 Task: Open a Black Tie Letter Template save the file as 'asset' Remove the following opetions from template: '1.	Type the sender company name_x000D_
2.	Type the sender company address_x000D_
3.	Type the recipient address_x000D_
4.	Type the closing_x000D_
5.	Type the sender title_x000D_
6.	Type the sender company name_x000D_
'Pick the date  '25 December, 2022' and type Salutation  Greetings. Add body to the letter I wanted to share some exciting news with you. I have been accepted into the university of my dreams! This is a significant milestone in my academic journey, and I am grateful for your guidance and support throughout the application process. Thank you for believing in me.. Insert watermark  'confidential 46'
Action: Mouse moved to (23, 21)
Screenshot: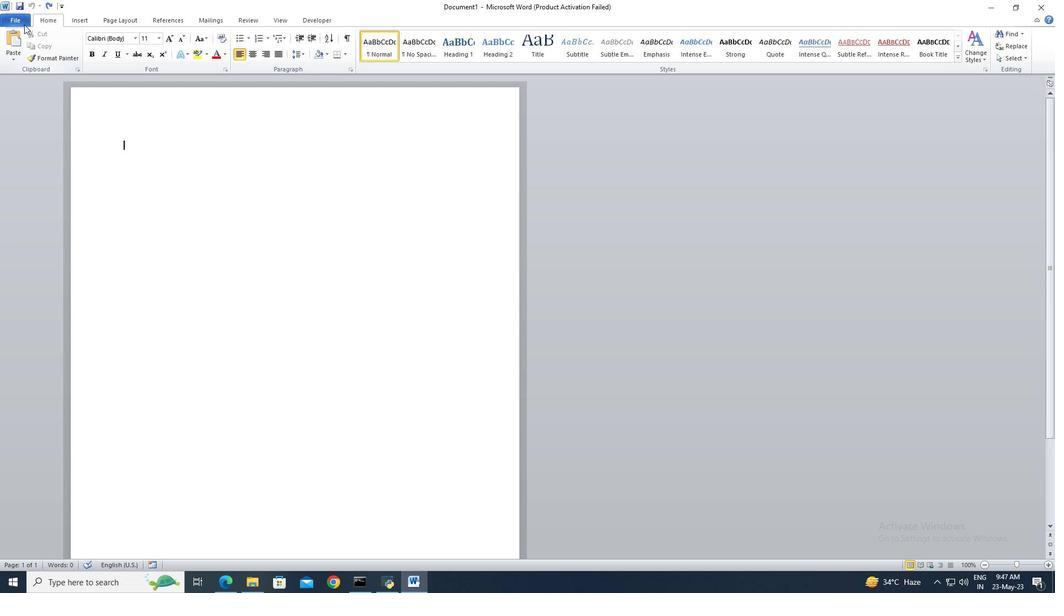 
Action: Mouse pressed left at (23, 21)
Screenshot: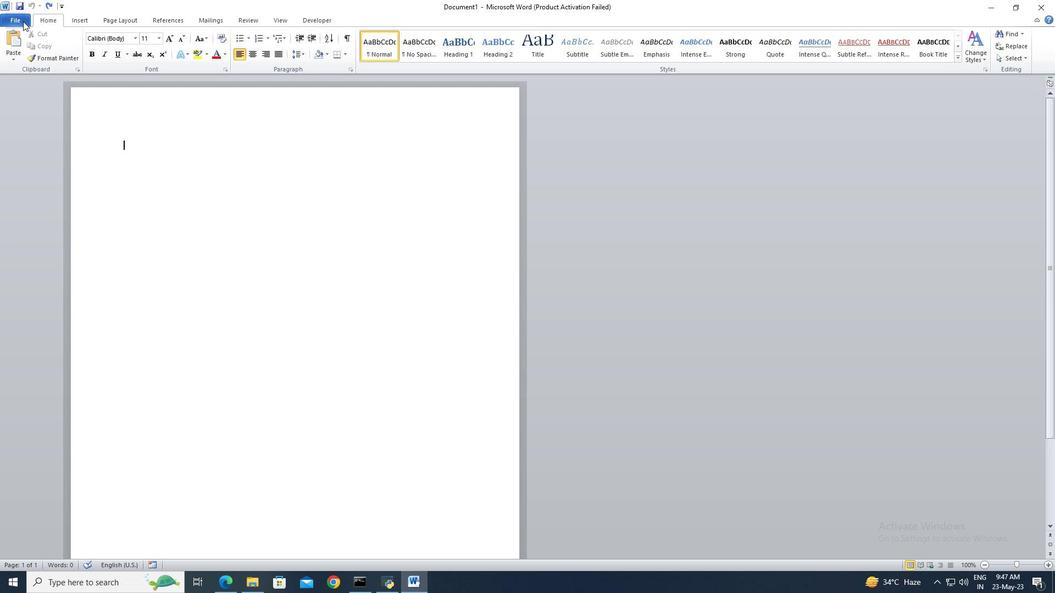 
Action: Mouse moved to (31, 63)
Screenshot: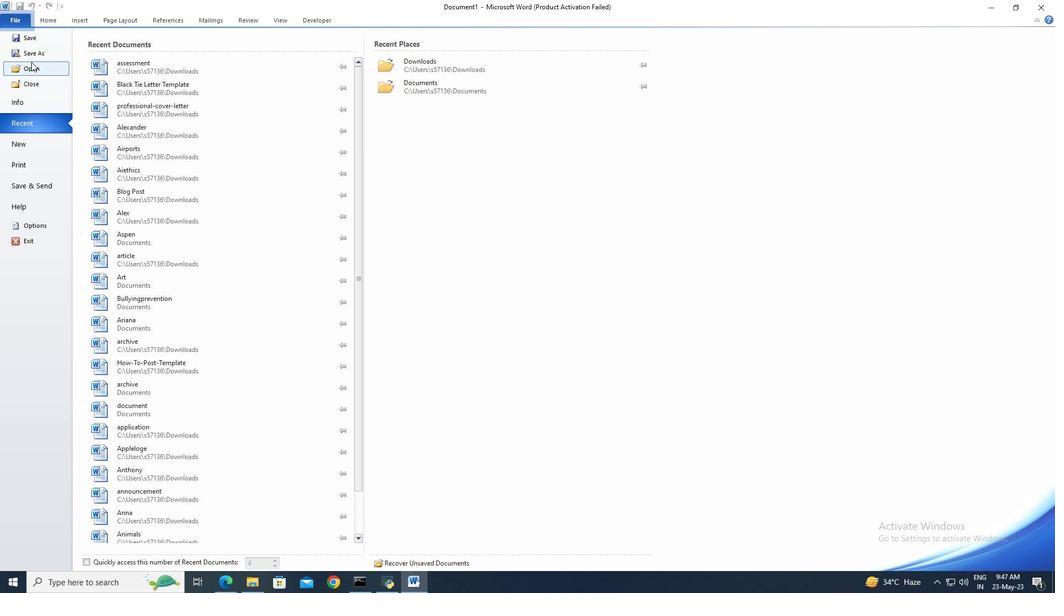 
Action: Mouse pressed left at (31, 63)
Screenshot: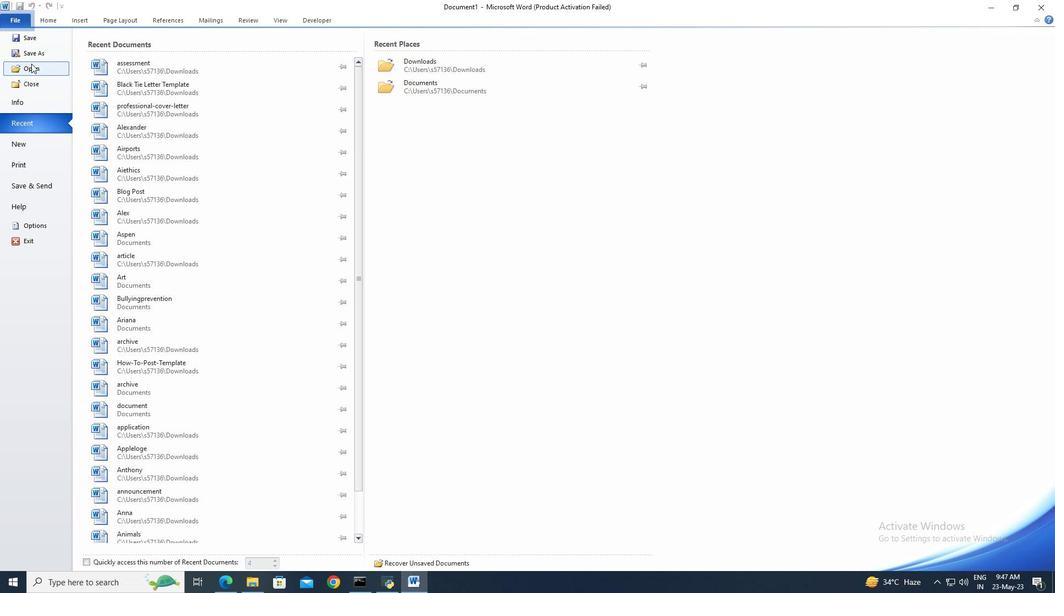 
Action: Mouse moved to (34, 150)
Screenshot: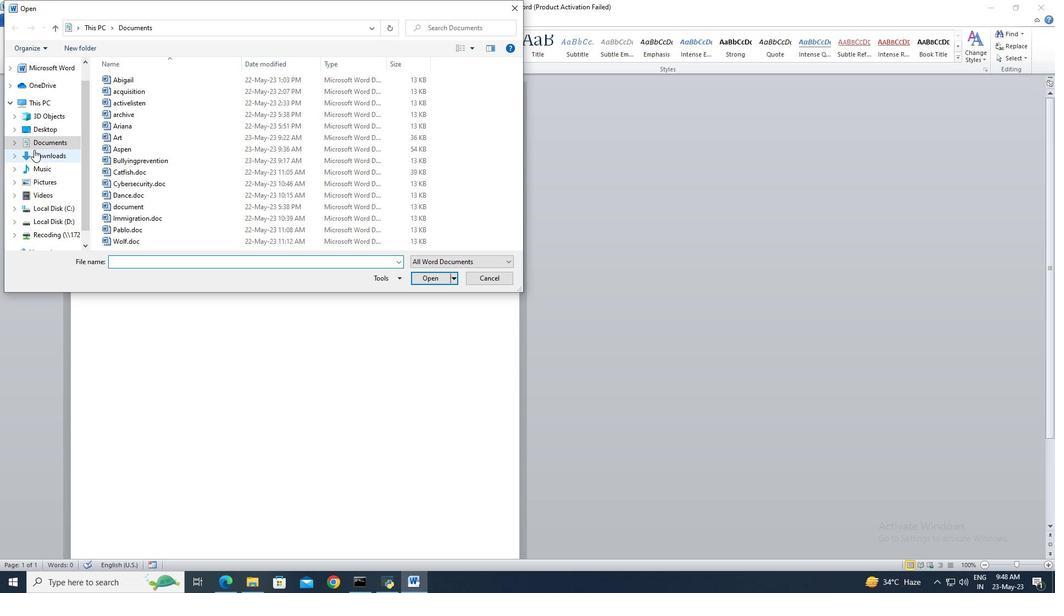 
Action: Mouse pressed left at (34, 150)
Screenshot: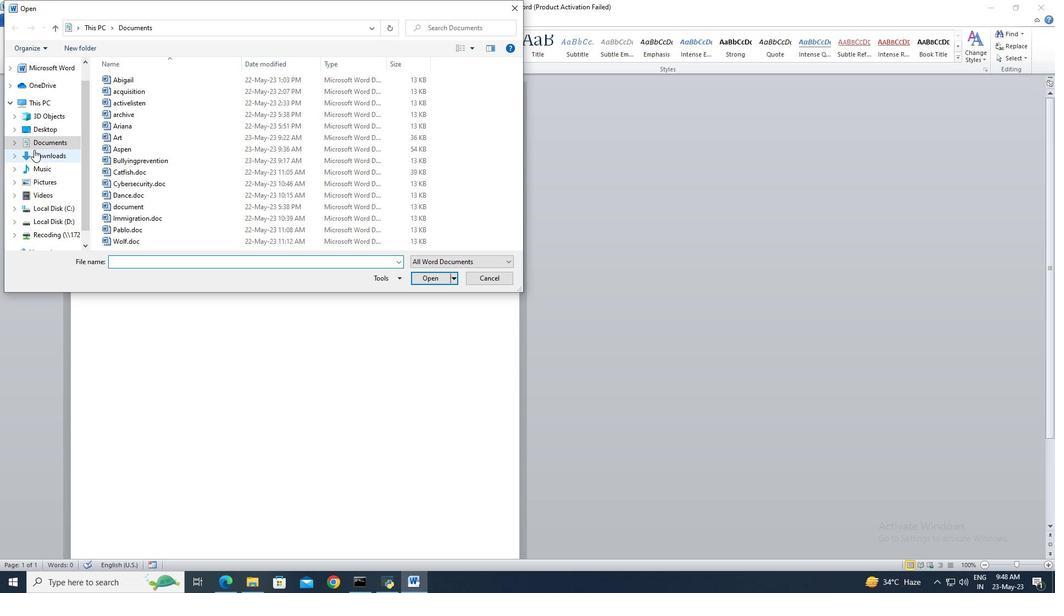 
Action: Mouse moved to (144, 109)
Screenshot: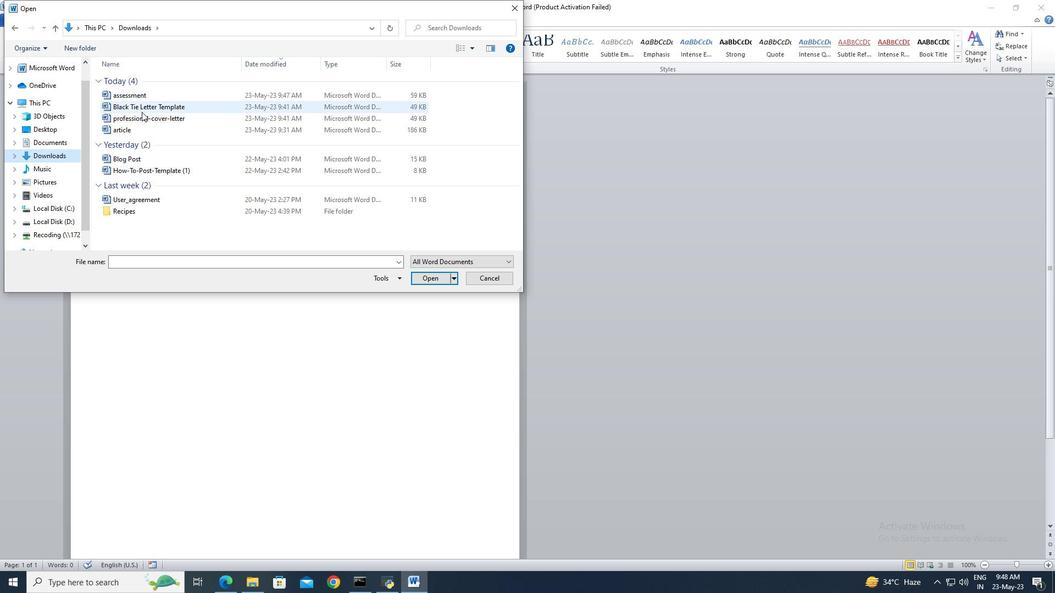 
Action: Mouse pressed left at (144, 109)
Screenshot: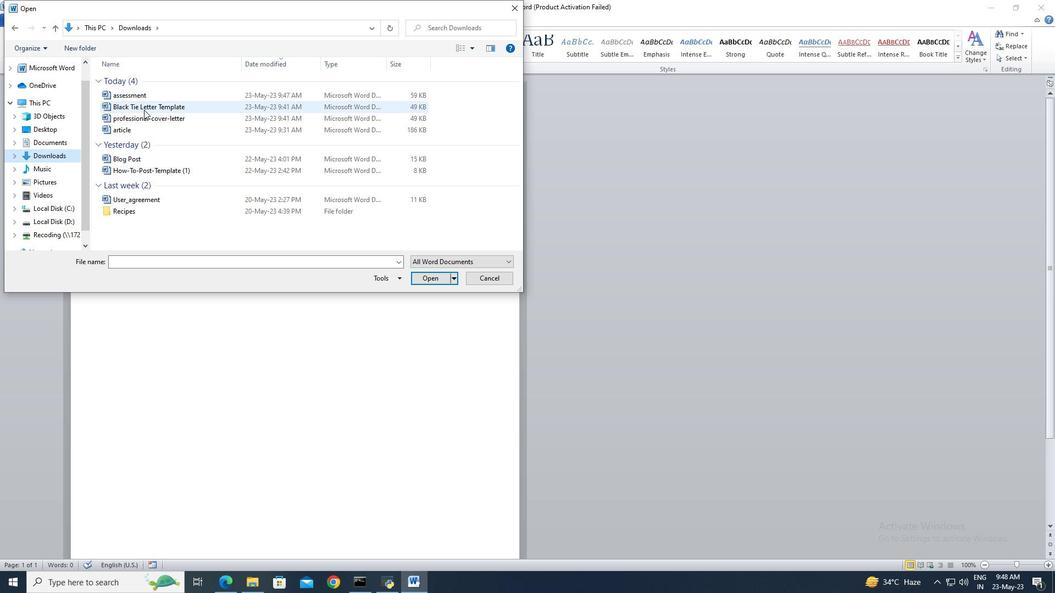 
Action: Mouse moved to (420, 278)
Screenshot: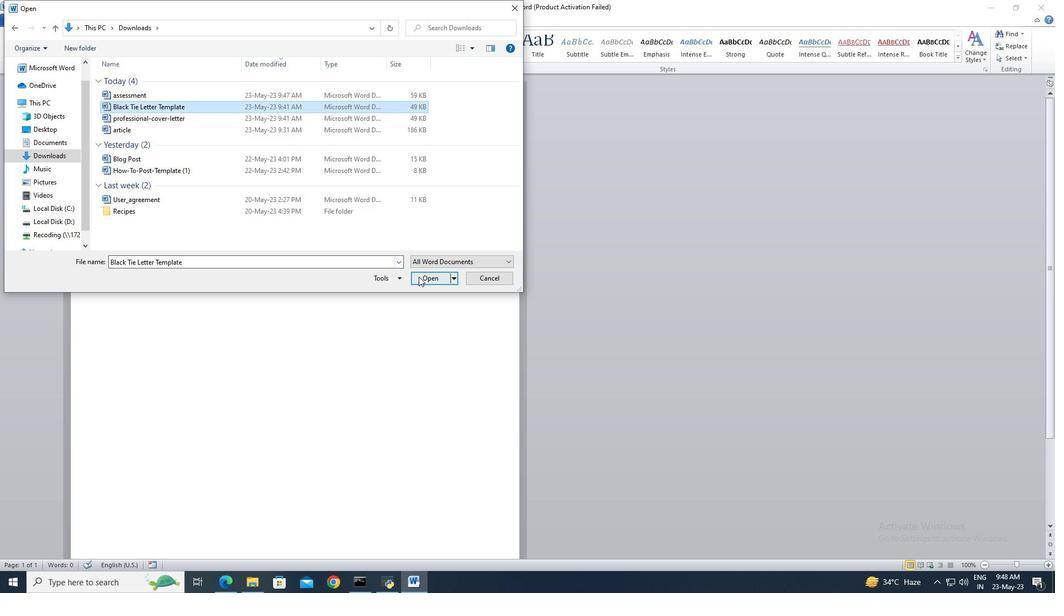 
Action: Mouse pressed left at (420, 278)
Screenshot: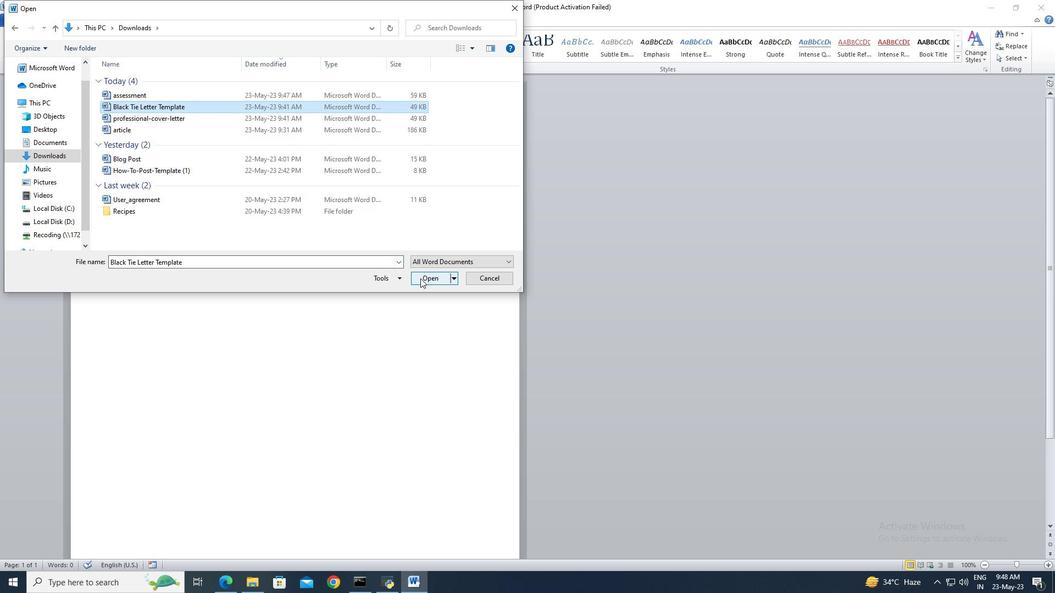 
Action: Mouse moved to (659, 175)
Screenshot: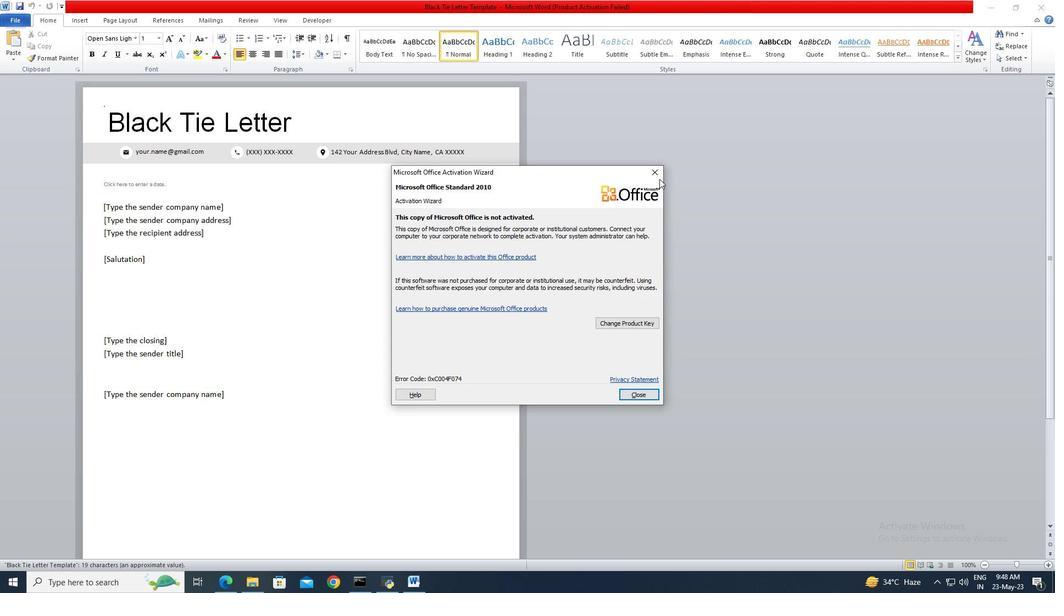 
Action: Mouse pressed left at (659, 175)
Screenshot: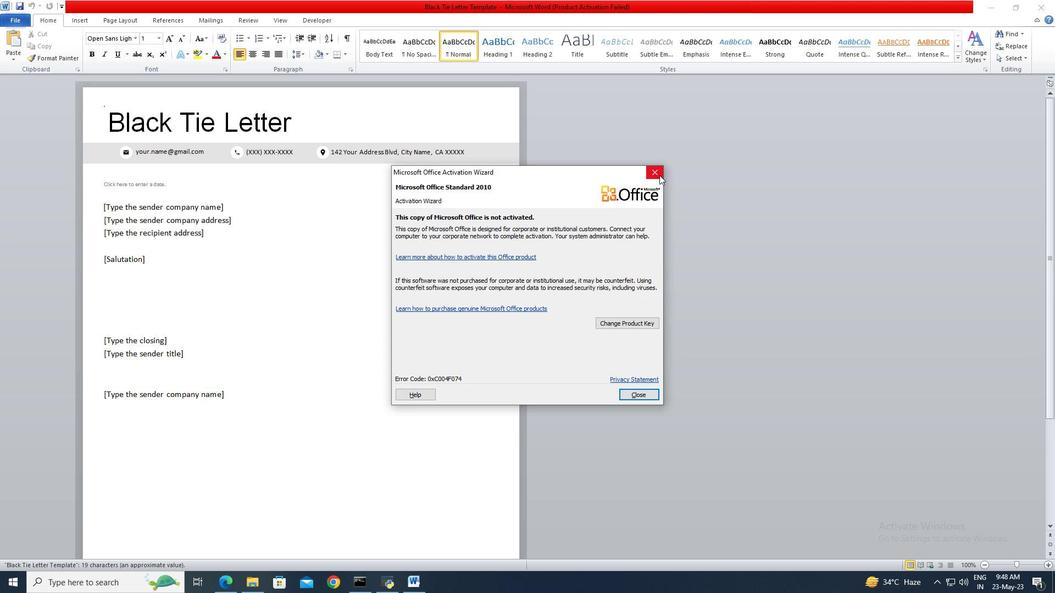
Action: Mouse moved to (22, 21)
Screenshot: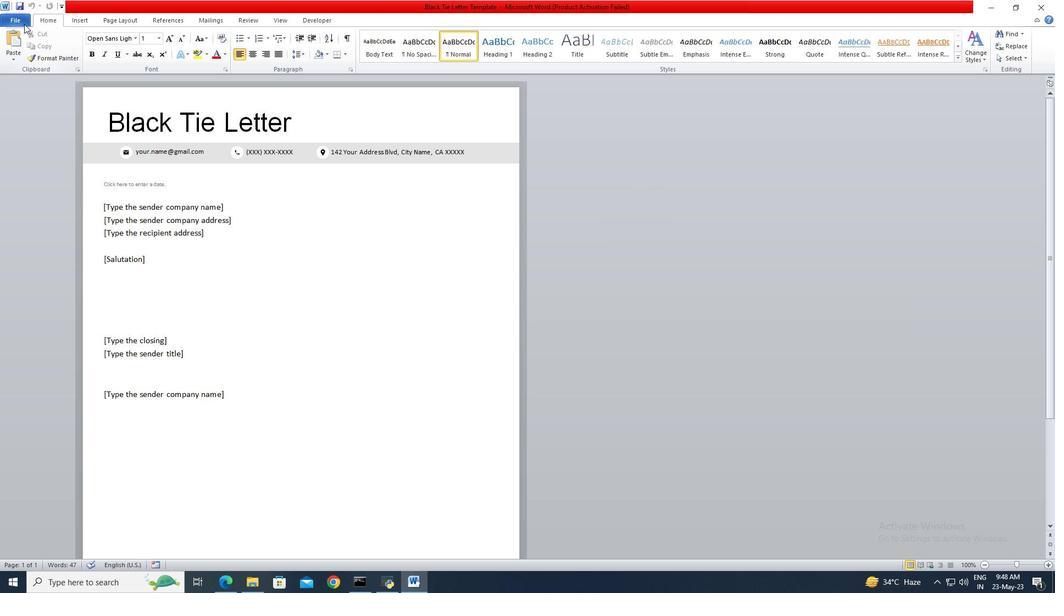 
Action: Mouse pressed left at (22, 21)
Screenshot: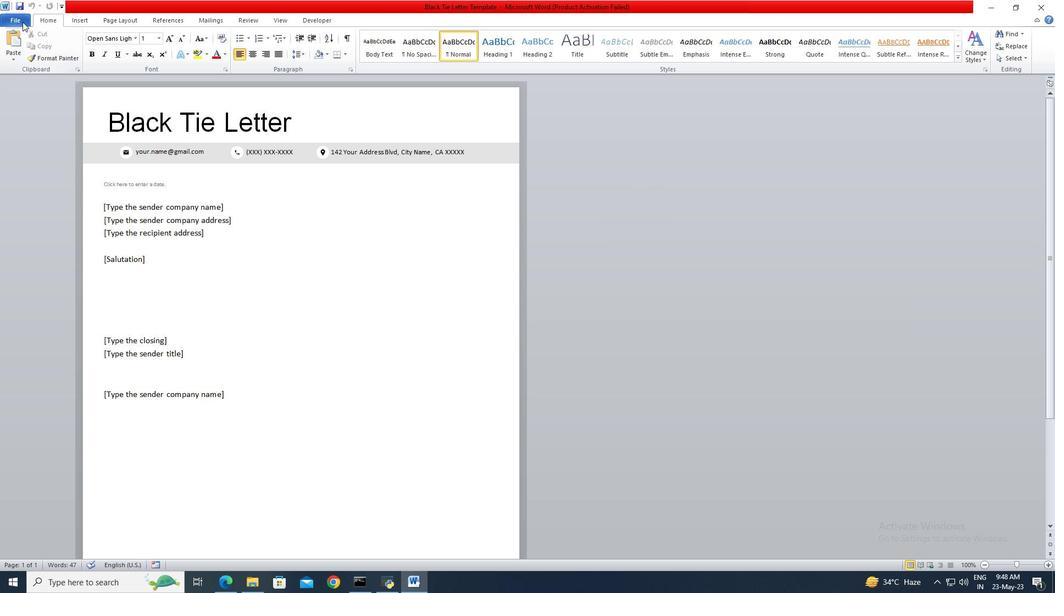 
Action: Mouse moved to (25, 53)
Screenshot: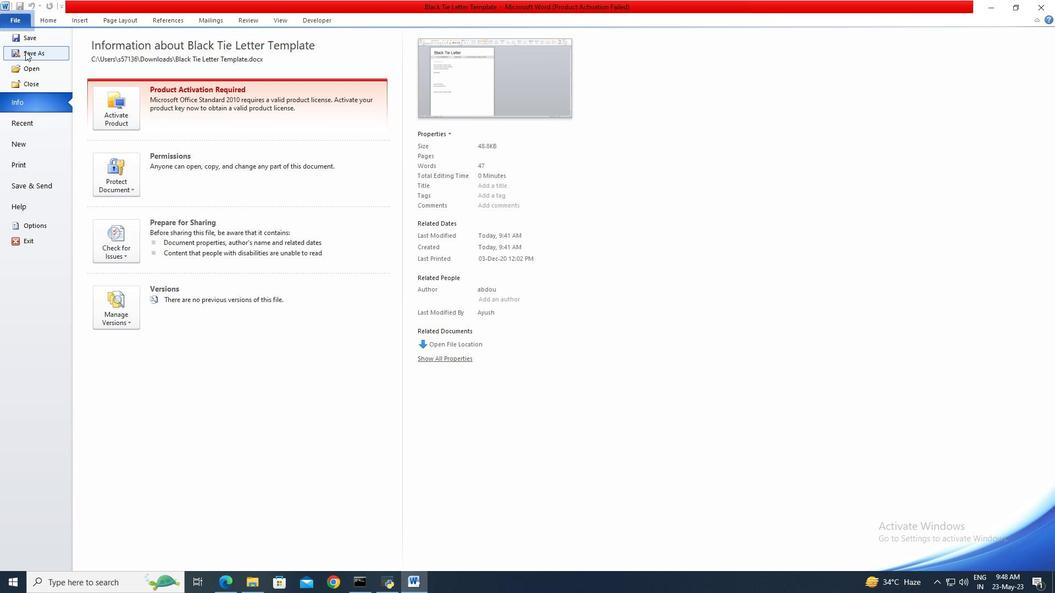 
Action: Mouse pressed left at (25, 53)
Screenshot: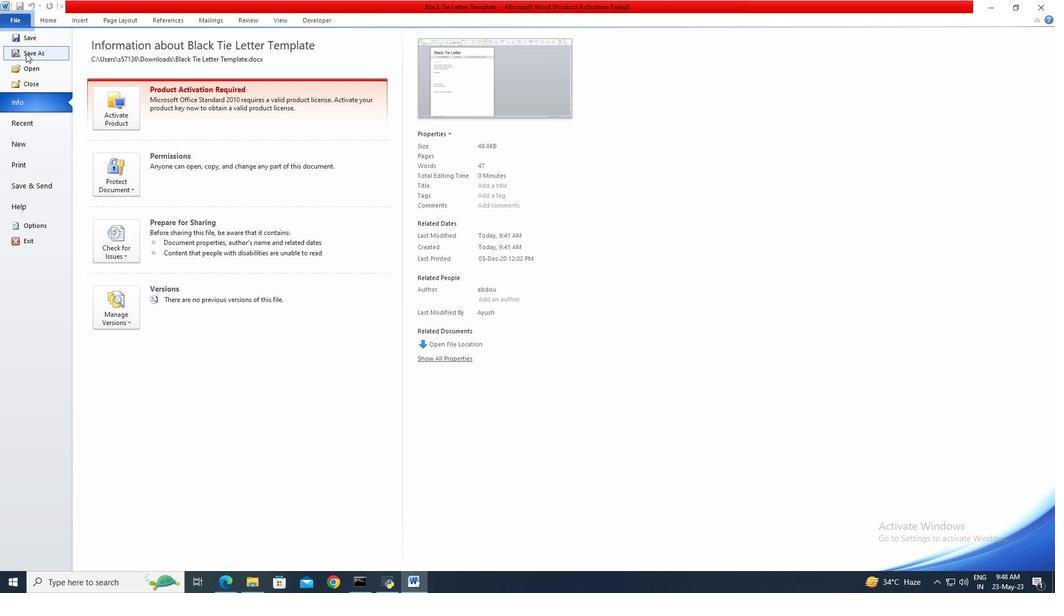 
Action: Key pressed asset
Screenshot: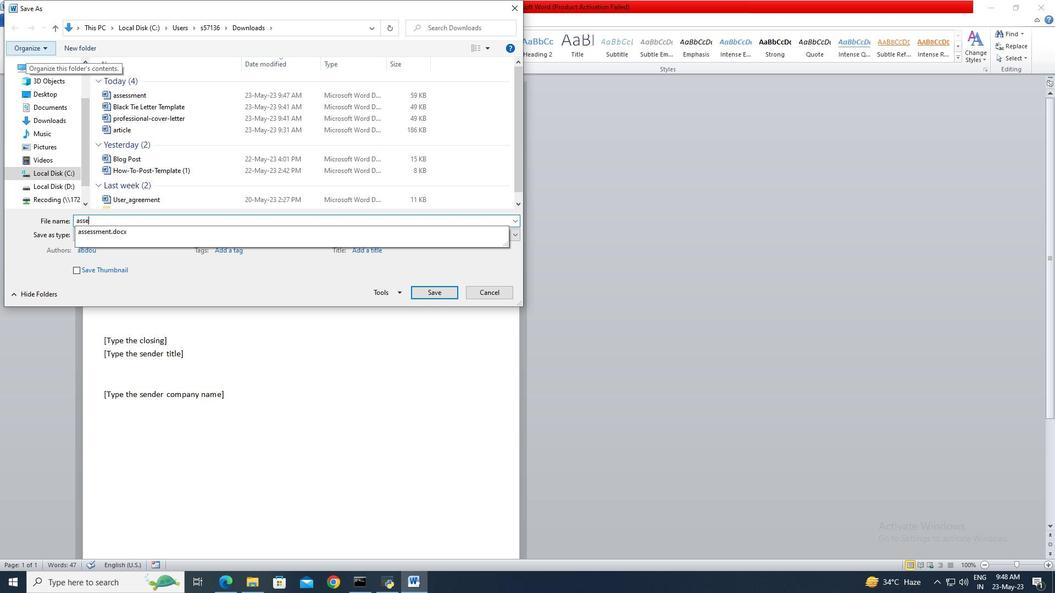 
Action: Mouse moved to (415, 292)
Screenshot: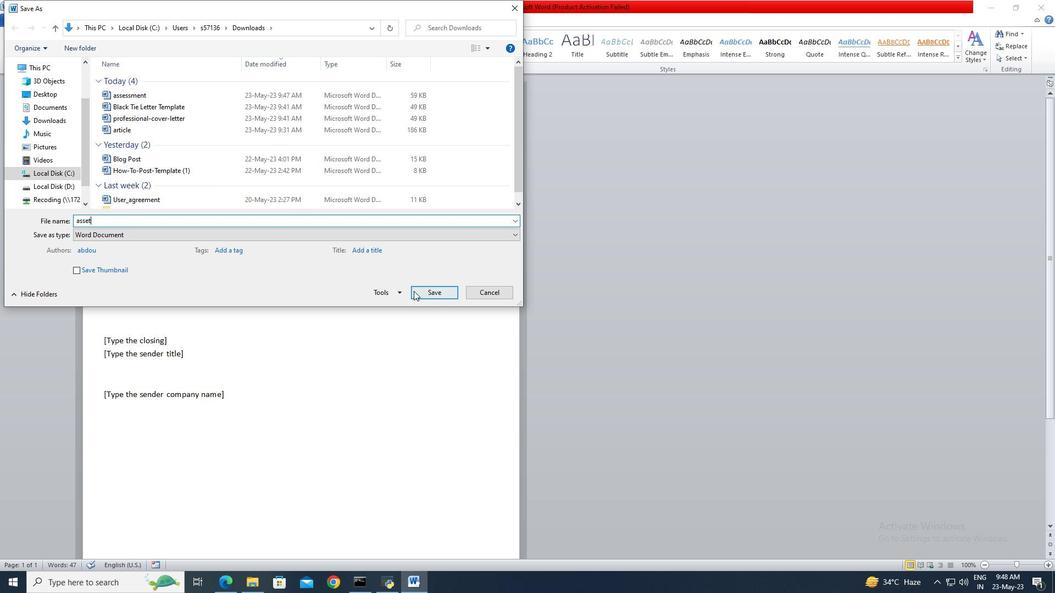 
Action: Mouse pressed left at (415, 292)
Screenshot: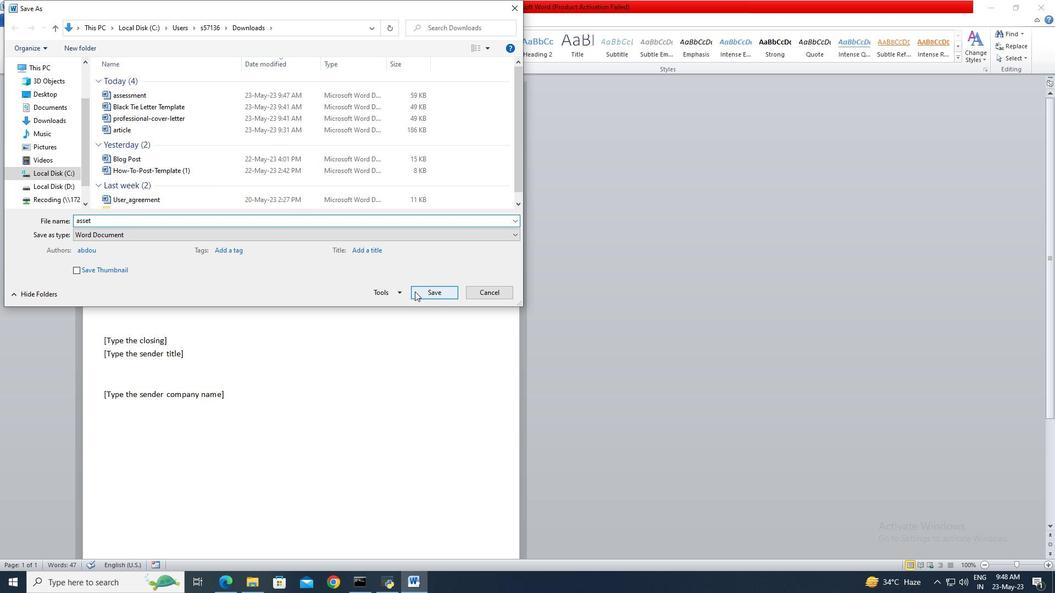 
Action: Mouse moved to (234, 207)
Screenshot: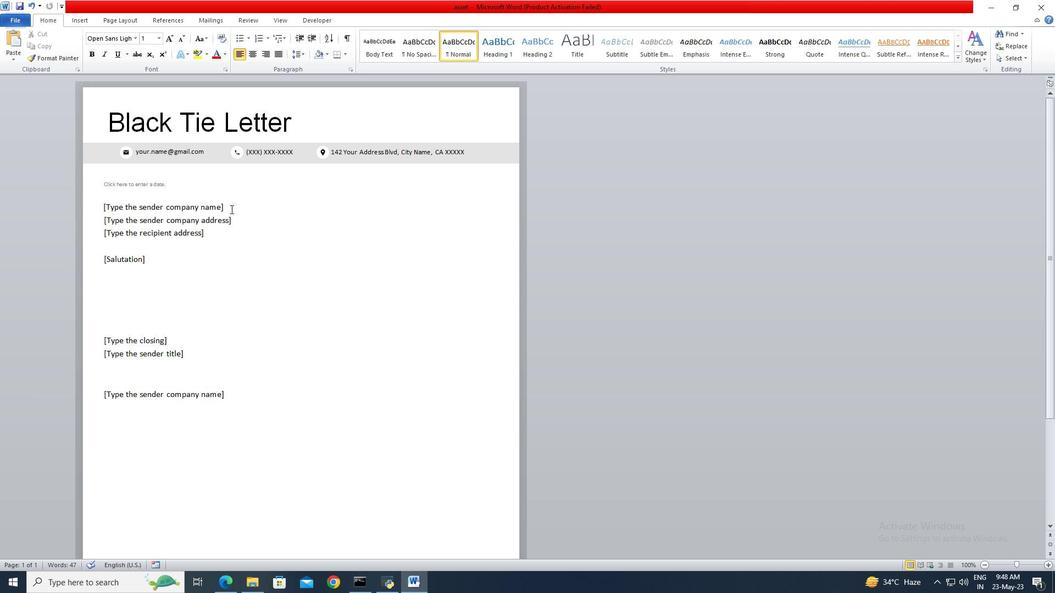 
Action: Mouse pressed left at (234, 207)
Screenshot: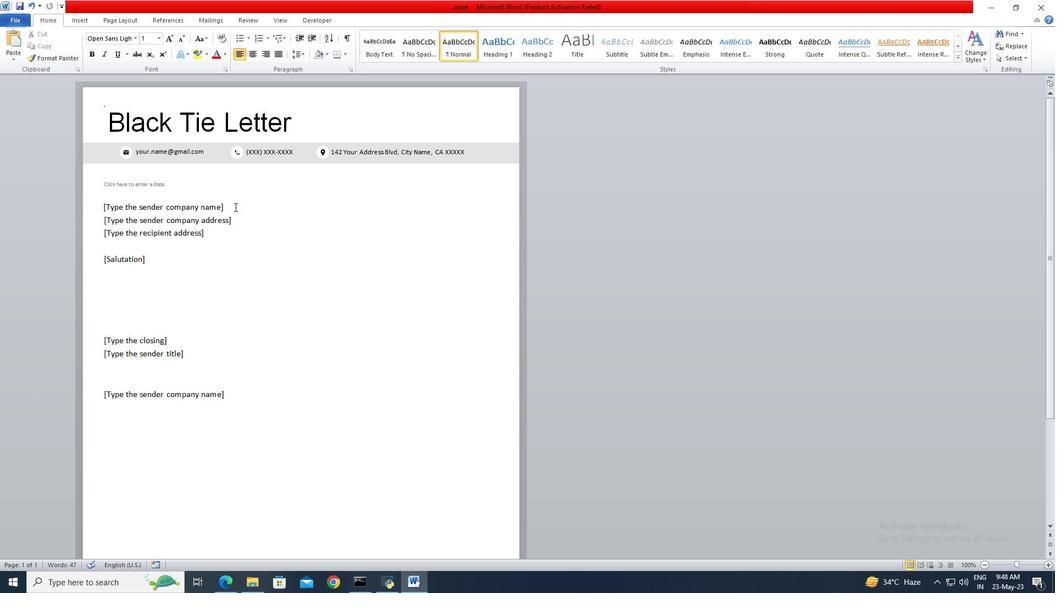 
Action: Key pressed <Key.backspace><Key.backspace><Key.backspace><Key.backspace><Key.backspace><Key.backspace><Key.backspace><Key.backspace><Key.backspace><Key.backspace><Key.backspace><Key.backspace><Key.backspace><Key.backspace><Key.backspace><Key.backspace><Key.backspace><Key.backspace><Key.backspace><Key.backspace><Key.backspace><Key.backspace><Key.backspace><Key.backspace><Key.backspace><Key.backspace><Key.backspace><Key.backspace><Key.backspace><Key.backspace>
Screenshot: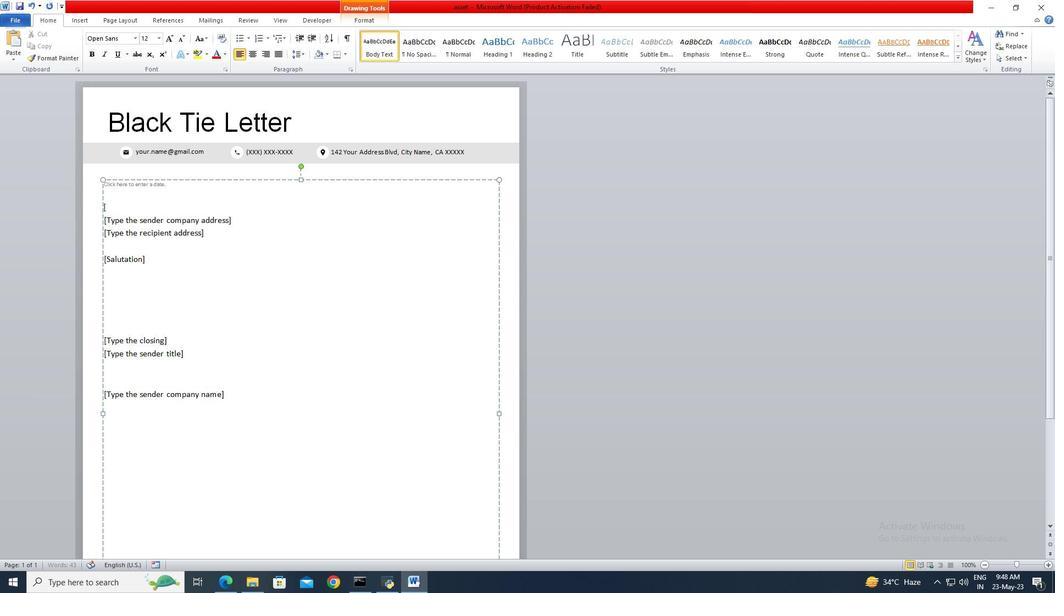 
Action: Mouse moved to (107, 218)
Screenshot: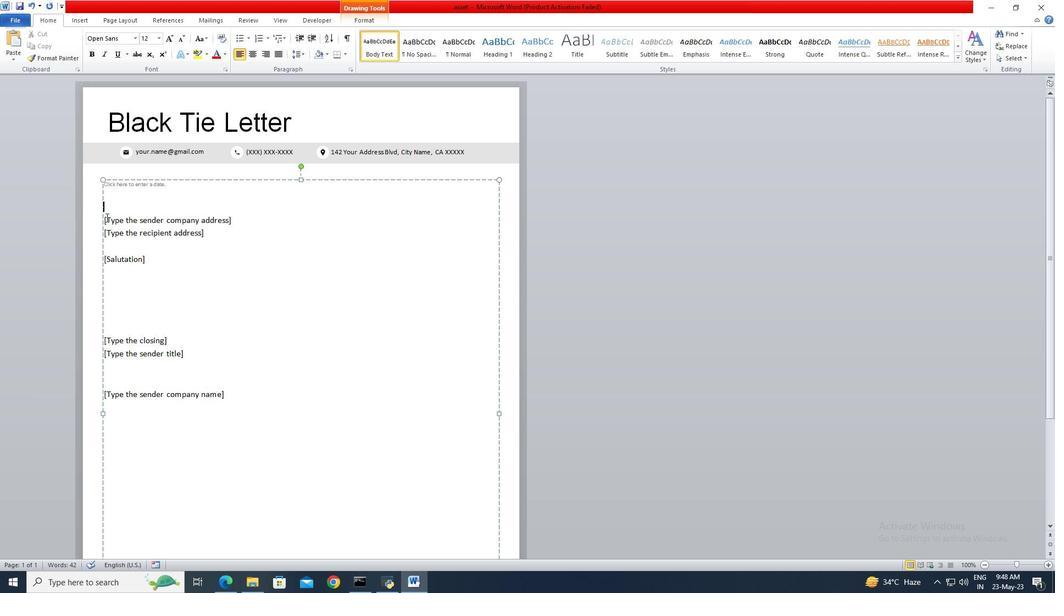 
Action: Mouse pressed left at (107, 218)
Screenshot: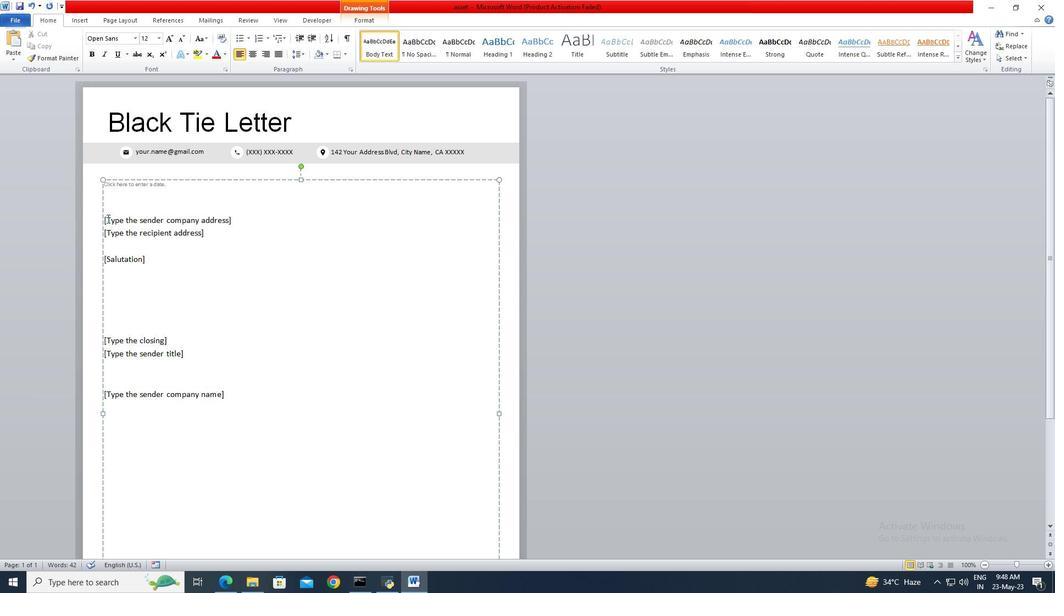 
Action: Mouse moved to (118, 224)
Screenshot: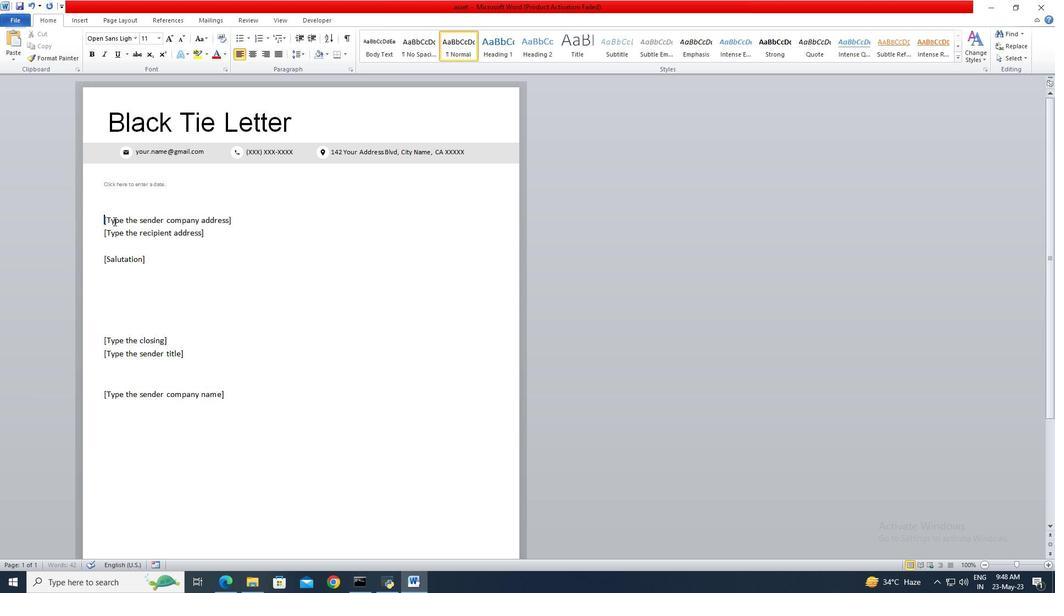 
Action: Key pressed <Key.shift><Key.right><Key.end><Key.end><Key.right><Key.right><Key.right><Key.right><Key.right>
Screenshot: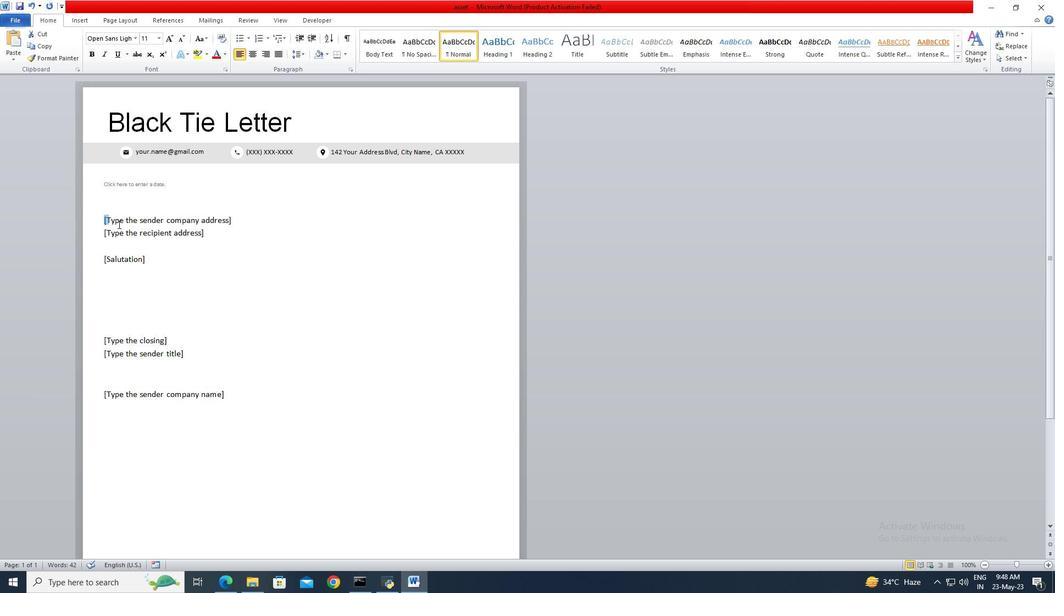
Action: Mouse pressed left at (118, 224)
Screenshot: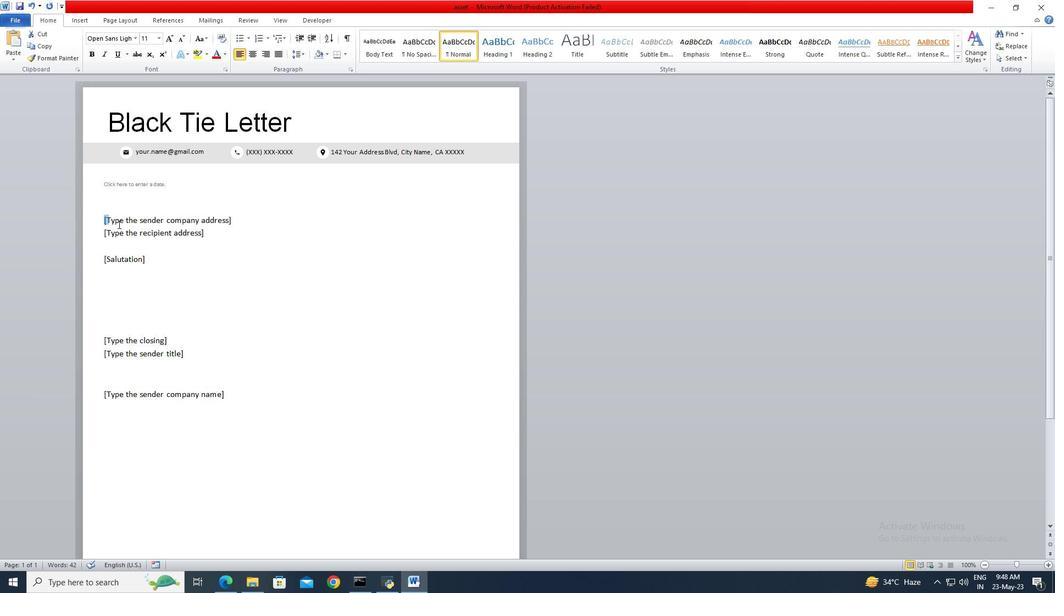 
Action: Mouse moved to (256, 222)
Screenshot: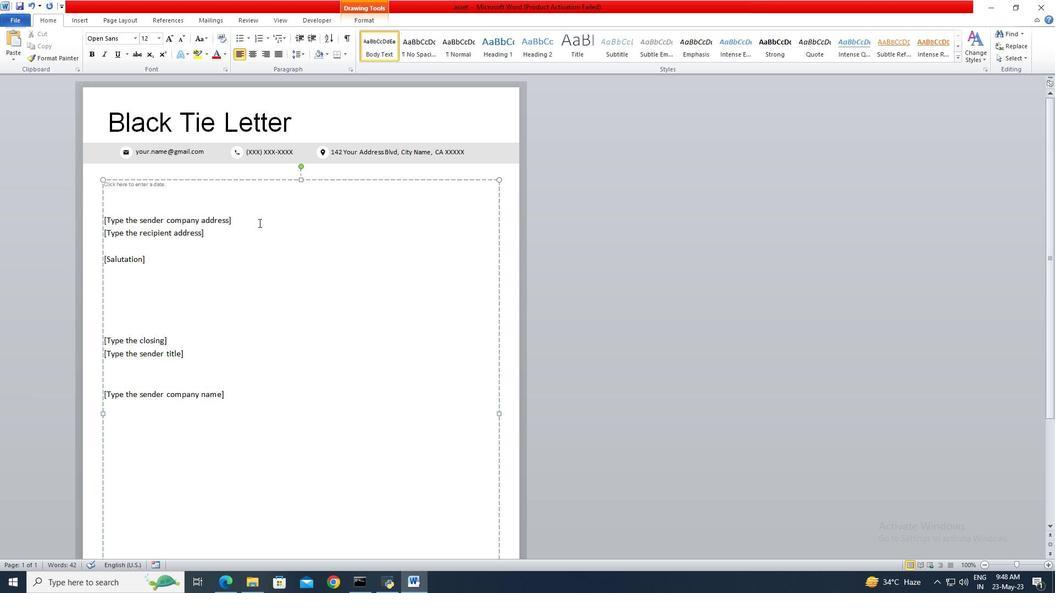 
Action: Mouse pressed left at (256, 222)
Screenshot: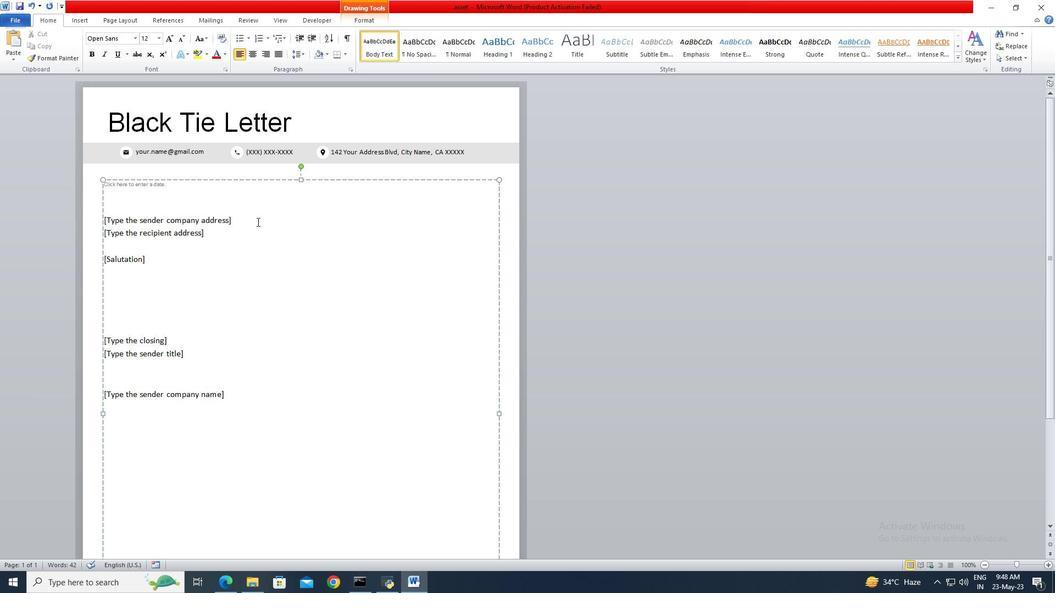 
Action: Mouse moved to (255, 221)
Screenshot: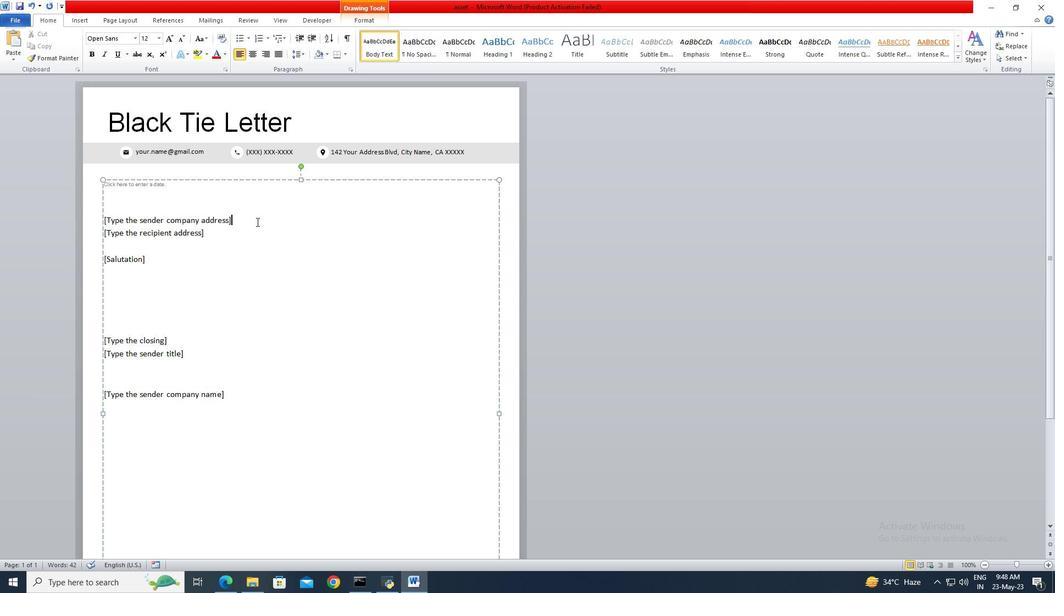 
Action: Key pressed <Key.backspace><Key.backspace><Key.backspace><Key.backspace><Key.backspace><Key.backspace><Key.backspace><Key.backspace><Key.backspace><Key.backspace><Key.backspace><Key.backspace><Key.backspace><Key.backspace><Key.backspace><Key.backspace><Key.backspace><Key.backspace><Key.backspace><Key.backspace><Key.backspace><Key.backspace><Key.backspace><Key.backspace><Key.backspace><Key.backspace><Key.backspace><Key.backspace><Key.backspace><Key.backspace><Key.backspace><Key.backspace><Key.backspace><Key.backspace><Key.backspace><Key.backspace><Key.backspace><Key.backspace><Key.backspace><Key.backspace><Key.backspace><Key.backspace><Key.backspace><Key.backspace><Key.backspace><Key.backspace><Key.backspace><Key.backspace><Key.backspace><Key.backspace><Key.backspace><Key.backspace><Key.backspace>
Screenshot: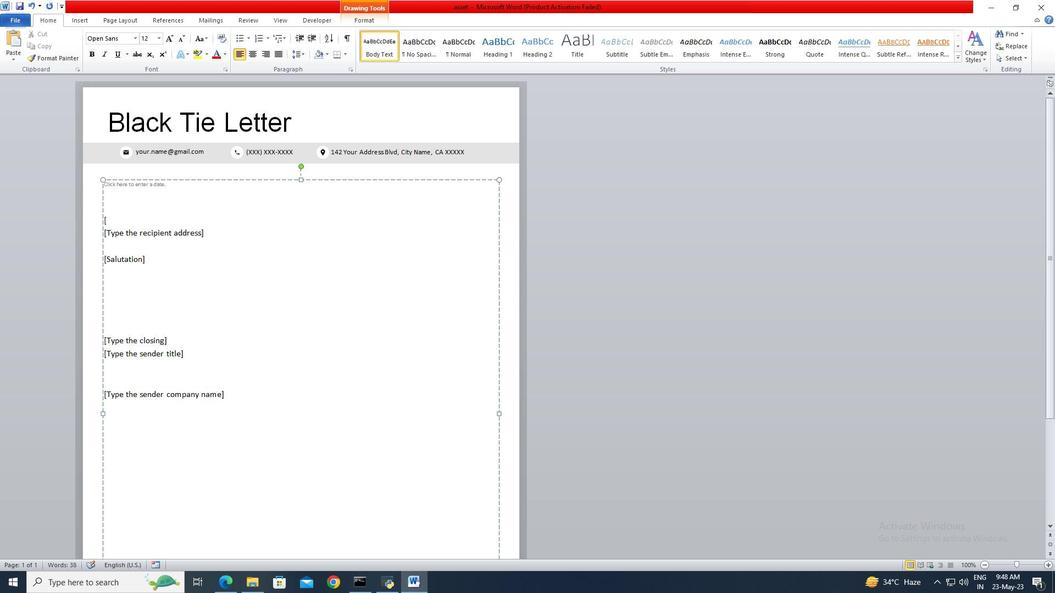 
Action: Mouse moved to (223, 234)
Screenshot: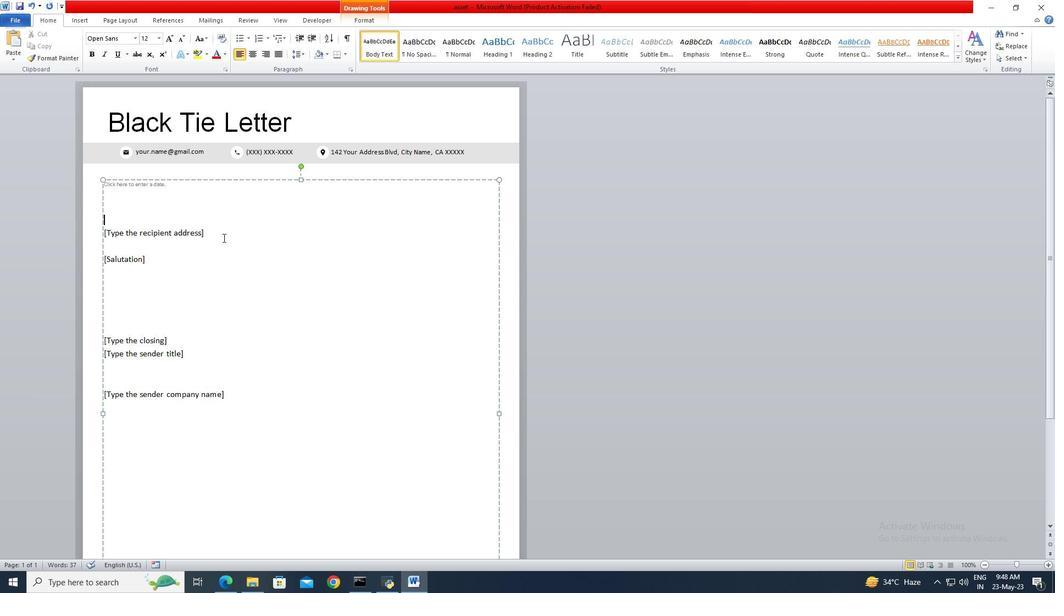 
Action: Mouse pressed left at (223, 234)
Screenshot: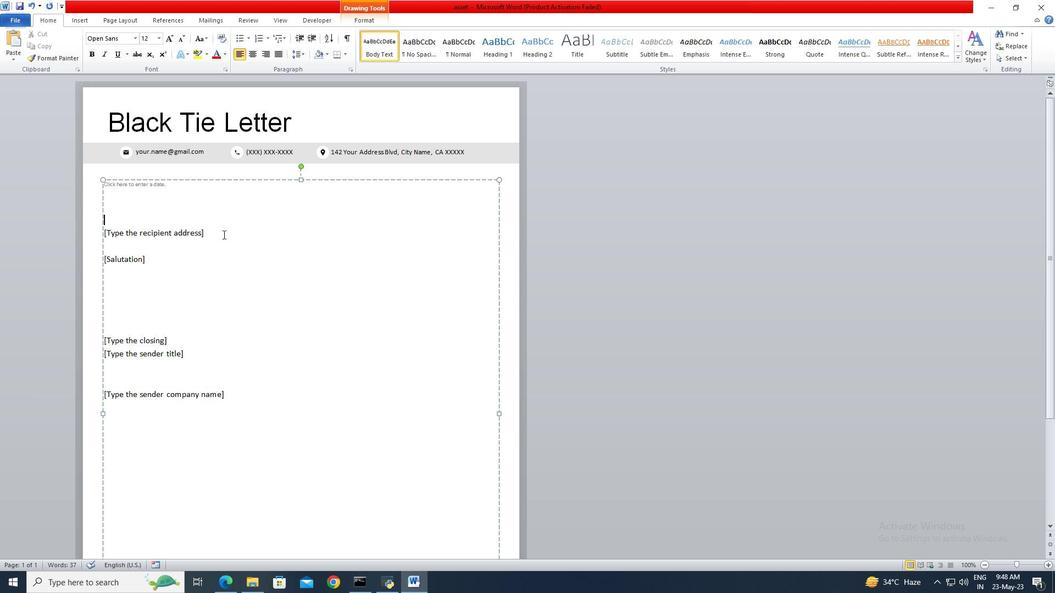 
Action: Key pressed <Key.backspace><Key.backspace><Key.backspace><Key.backspace><Key.backspace><Key.backspace><Key.backspace><Key.backspace><Key.backspace><Key.backspace><Key.backspace><Key.backspace><Key.backspace><Key.backspace><Key.backspace><Key.backspace><Key.backspace><Key.backspace><Key.backspace><Key.backspace><Key.backspace><Key.backspace><Key.backspace><Key.backspace><Key.backspace><Key.backspace><Key.backspace><Key.backspace><Key.backspace><Key.backspace><Key.backspace><Key.backspace><Key.backspace><Key.backspace><Key.backspace><Key.backspace><Key.backspace><Key.backspace><Key.backspace><Key.backspace>
Screenshot: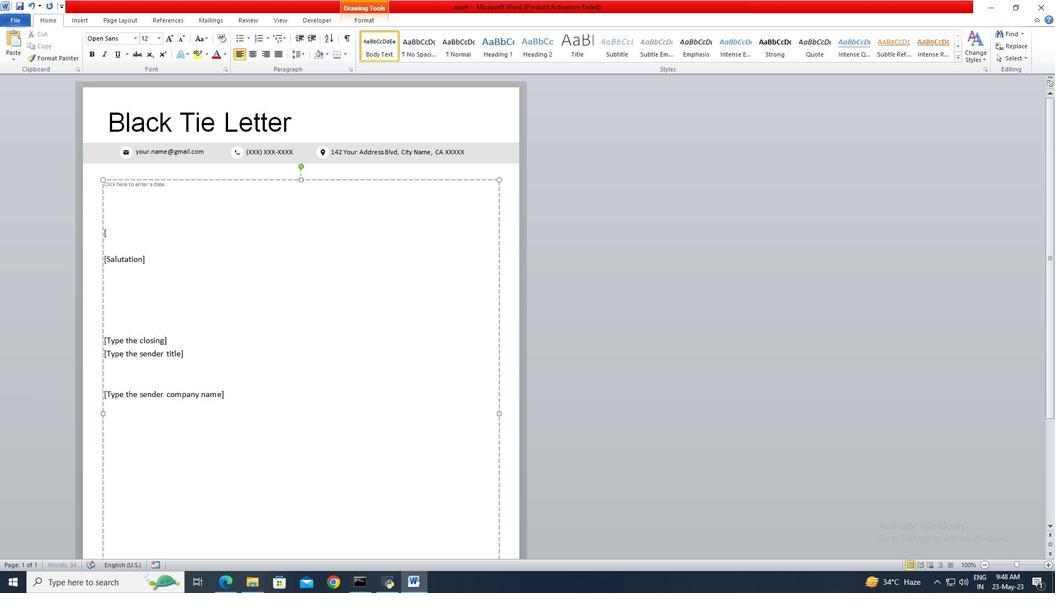 
Action: Mouse moved to (185, 338)
Screenshot: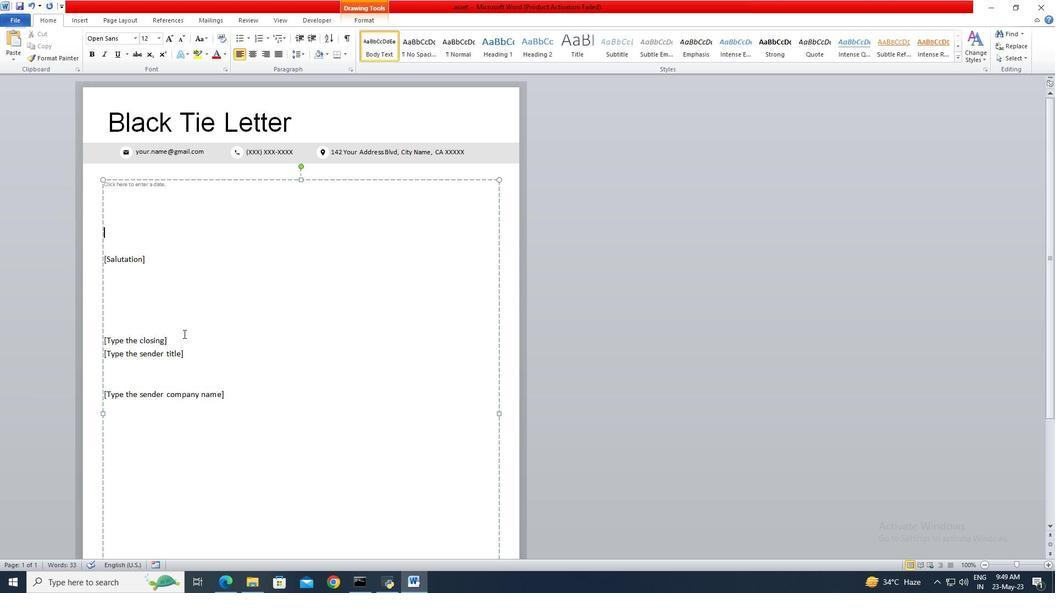 
Action: Mouse pressed left at (185, 338)
Screenshot: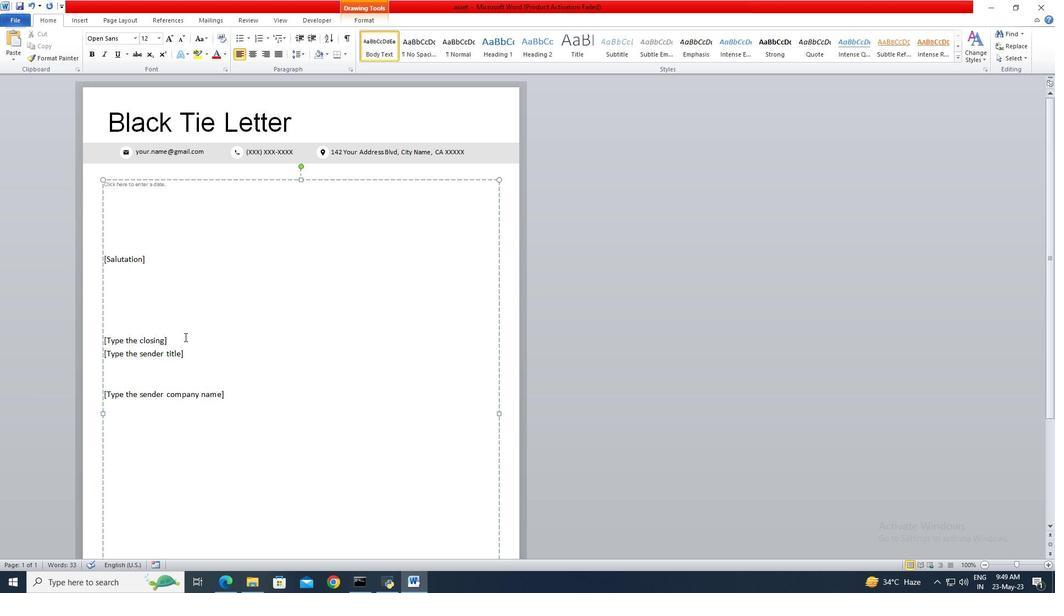 
Action: Key pressed <Key.backspace><Key.backspace><Key.backspace><Key.backspace><Key.backspace><Key.backspace><Key.backspace><Key.backspace><Key.backspace><Key.backspace><Key.backspace><Key.backspace><Key.backspace><Key.backspace><Key.backspace><Key.backspace><Key.backspace><Key.backspace><Key.backspace><Key.backspace><Key.backspace><Key.backspace><Key.backspace>
Screenshot: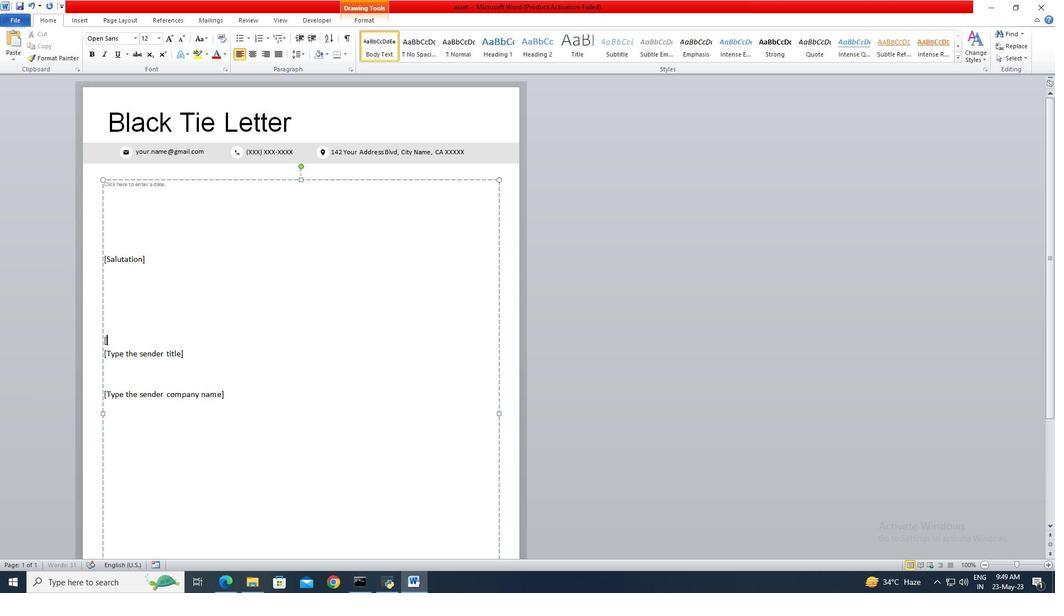 
Action: Mouse moved to (185, 354)
Screenshot: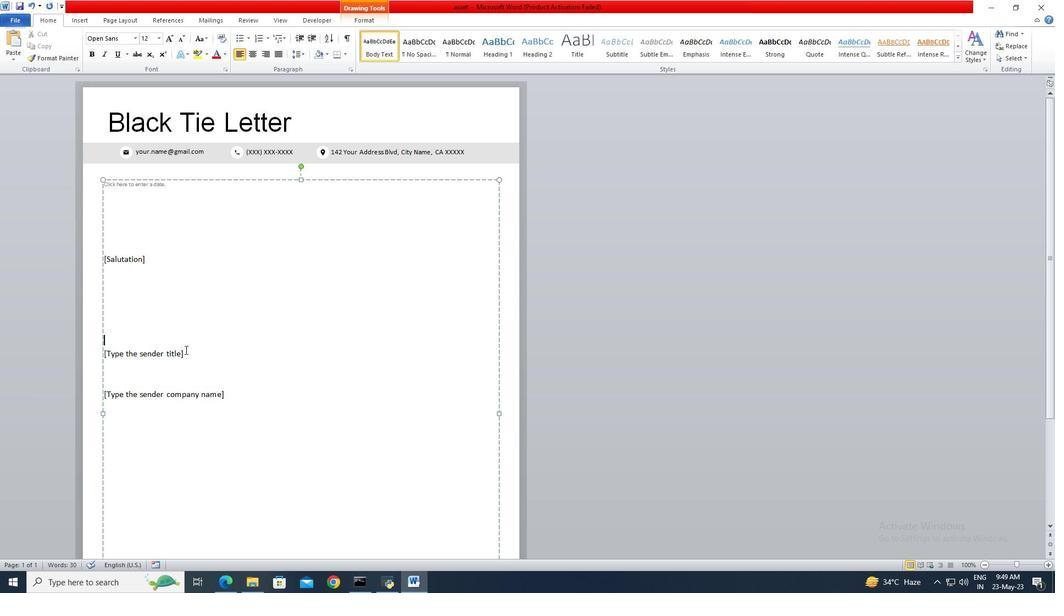 
Action: Mouse pressed left at (185, 354)
Screenshot: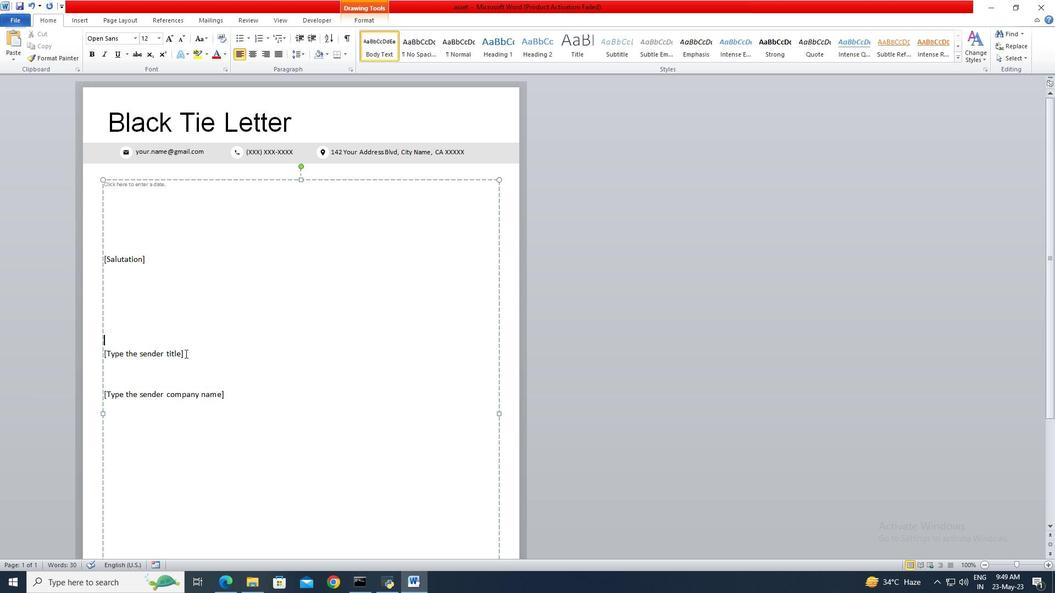 
Action: Key pressed <Key.backspace><Key.backspace><Key.backspace><Key.backspace><Key.backspace><Key.backspace><Key.backspace><Key.backspace><Key.backspace><Key.backspace><Key.backspace><Key.backspace><Key.backspace><Key.backspace><Key.backspace><Key.backspace><Key.backspace><Key.backspace><Key.backspace><Key.backspace><Key.backspace><Key.backspace><Key.backspace><Key.backspace><Key.backspace><Key.backspace><Key.backspace><Key.backspace><Key.backspace><Key.backspace><Key.backspace><Key.backspace>
Screenshot: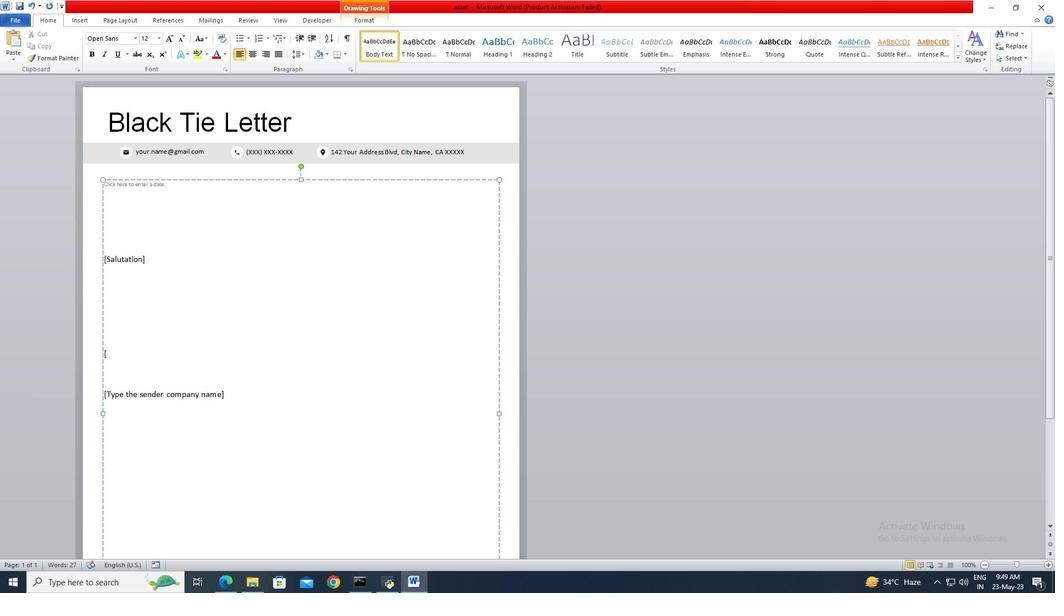 
Action: Mouse moved to (269, 401)
Screenshot: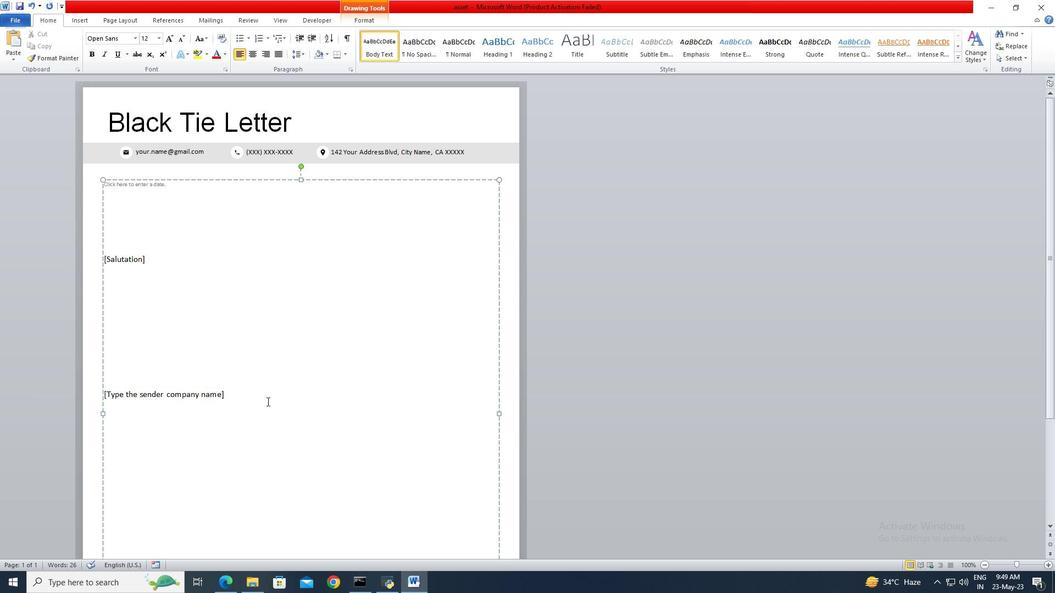 
Action: Mouse pressed left at (269, 401)
Screenshot: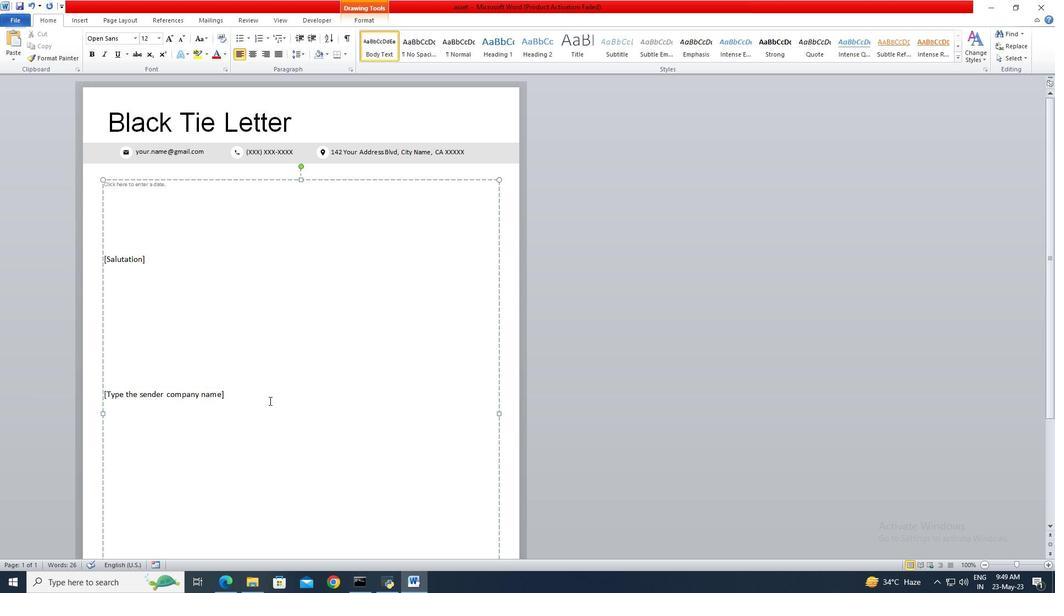 
Action: Key pressed <Key.backspace>
Screenshot: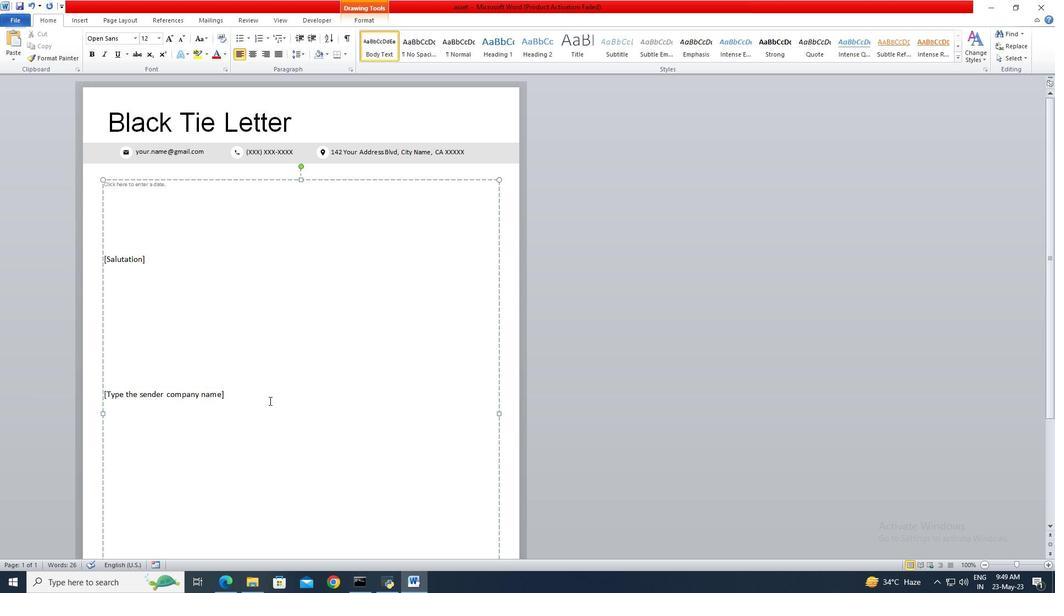 
Action: Mouse moved to (269, 400)
Screenshot: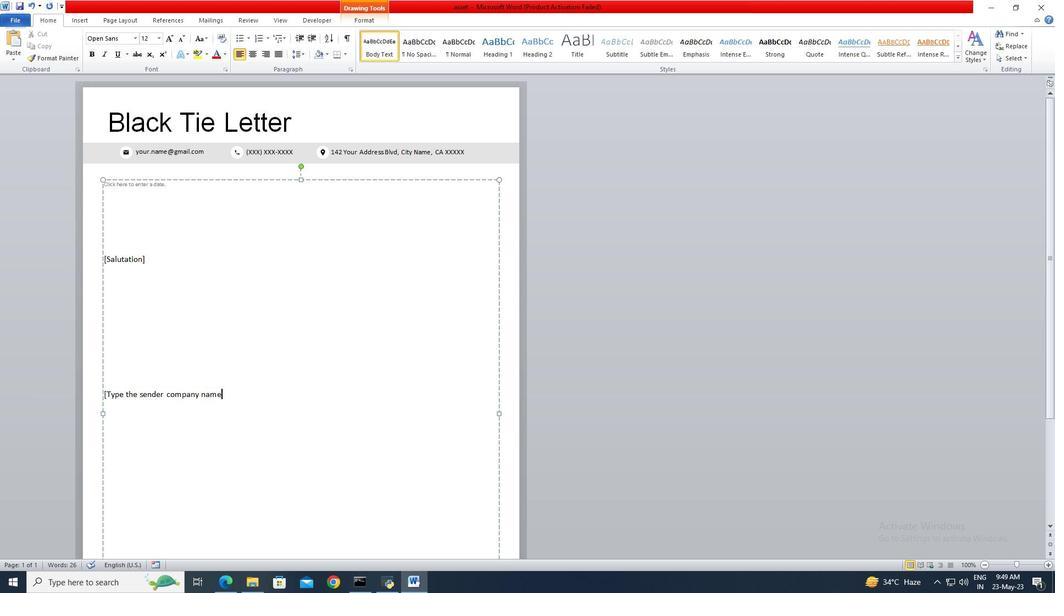 
Action: Key pressed <Key.backspace><Key.backspace><Key.backspace><Key.backspace><Key.backspace><Key.backspace><Key.backspace><Key.backspace><Key.backspace><Key.backspace><Key.backspace><Key.backspace><Key.backspace><Key.backspace><Key.backspace><Key.backspace><Key.backspace><Key.backspace><Key.backspace><Key.backspace><Key.backspace><Key.backspace><Key.backspace><Key.backspace><Key.backspace><Key.backspace><Key.backspace><Key.backspace><Key.backspace><Key.backspace><Key.backspace><Key.backspace><Key.backspace><Key.backspace><Key.backspace><Key.backspace><Key.backspace><Key.backspace>
Screenshot: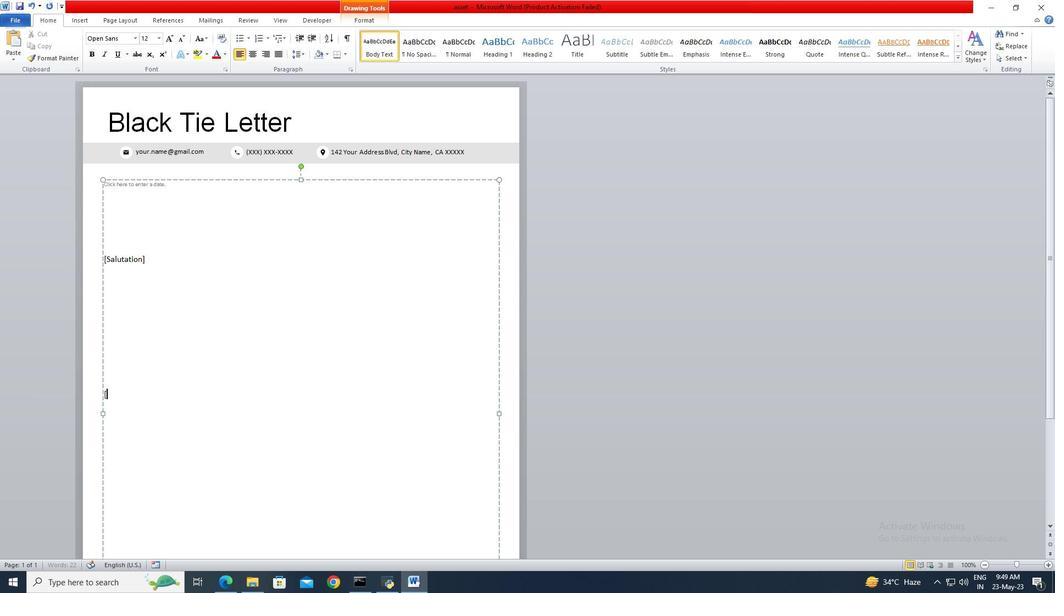 
Action: Mouse moved to (157, 186)
Screenshot: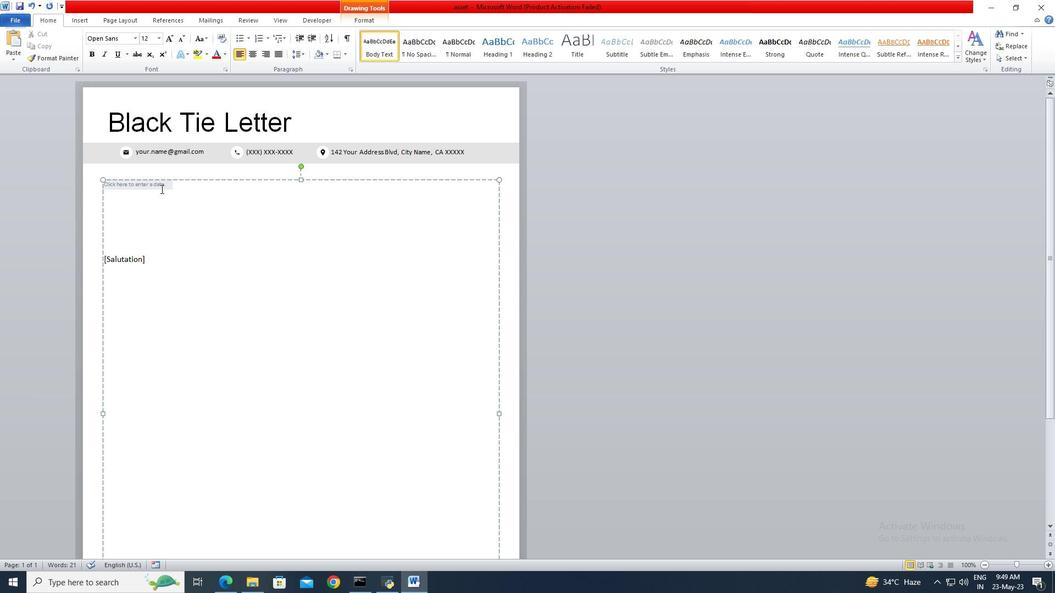 
Action: Mouse pressed left at (157, 186)
Screenshot: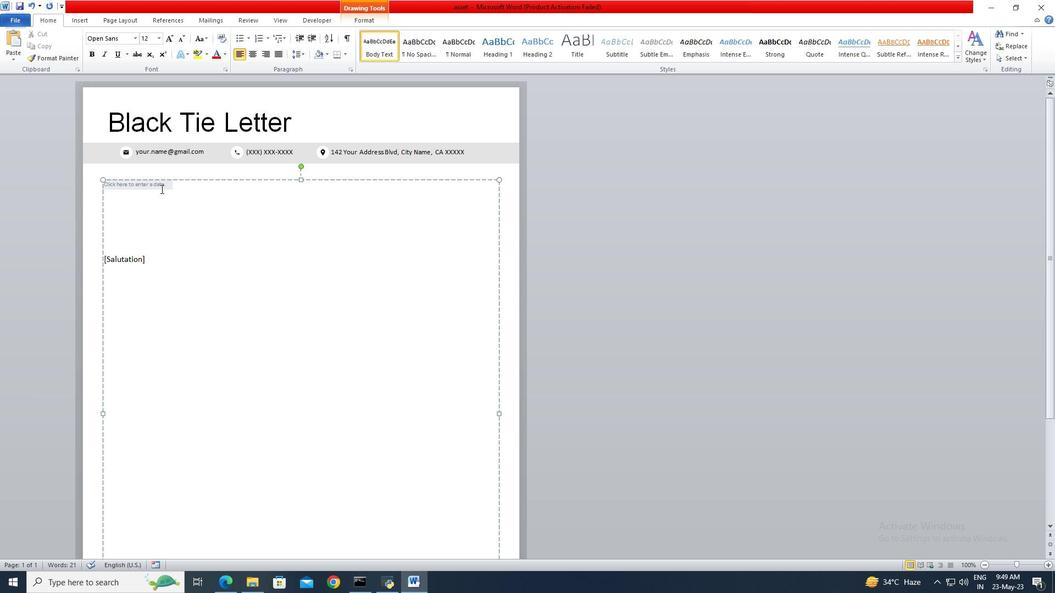
Action: Mouse moved to (180, 185)
Screenshot: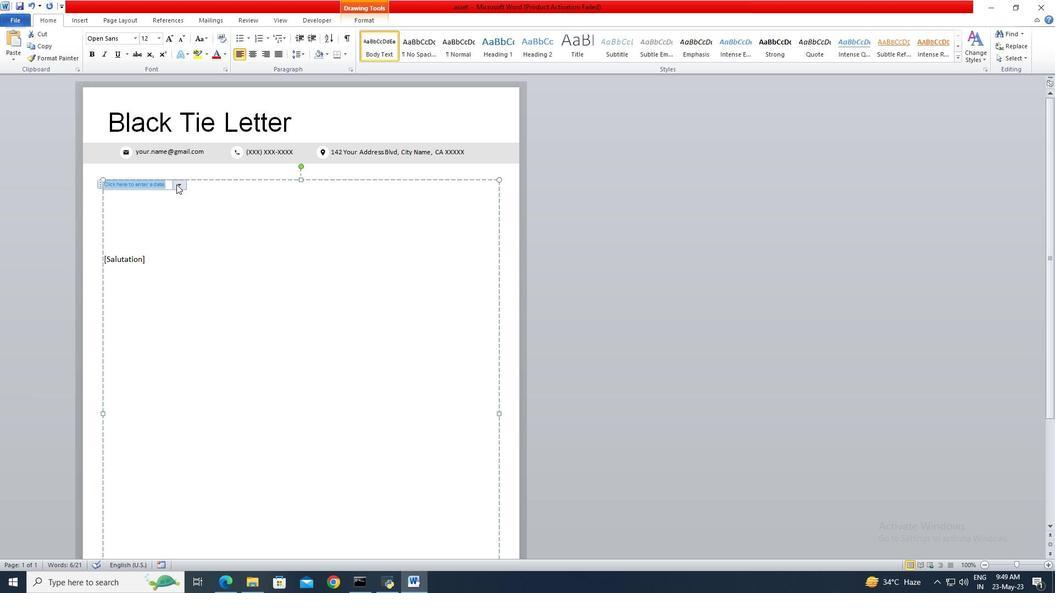 
Action: Mouse pressed left at (180, 185)
Screenshot: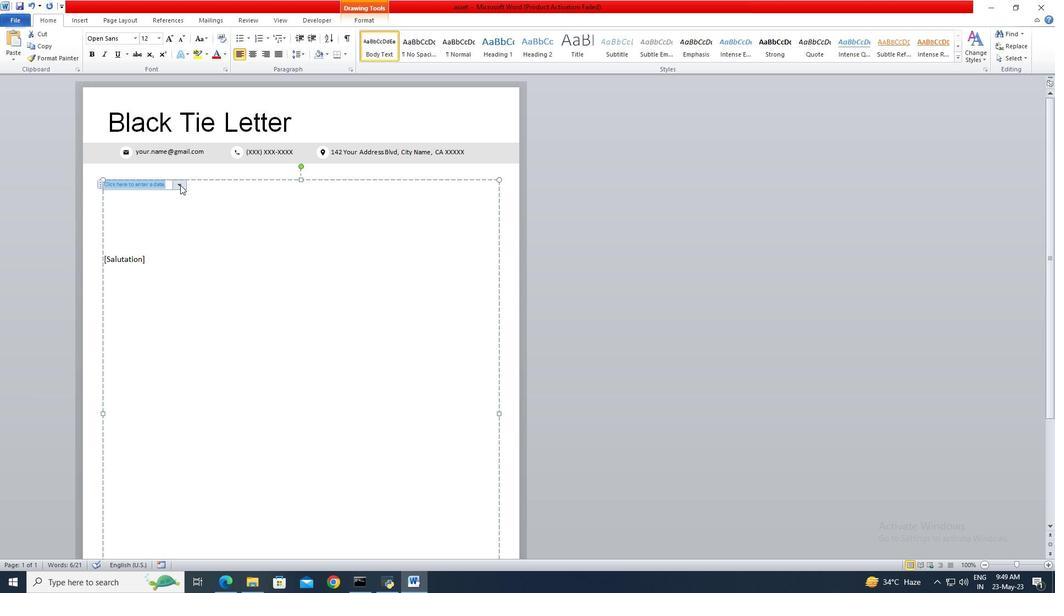 
Action: Mouse moved to (95, 196)
Screenshot: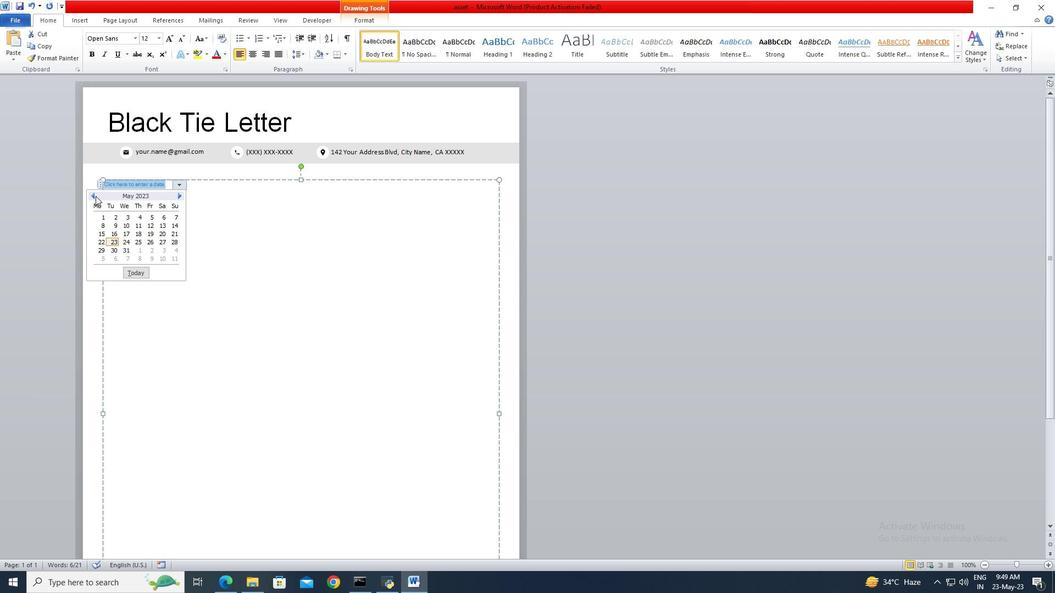 
Action: Mouse pressed left at (95, 196)
Screenshot: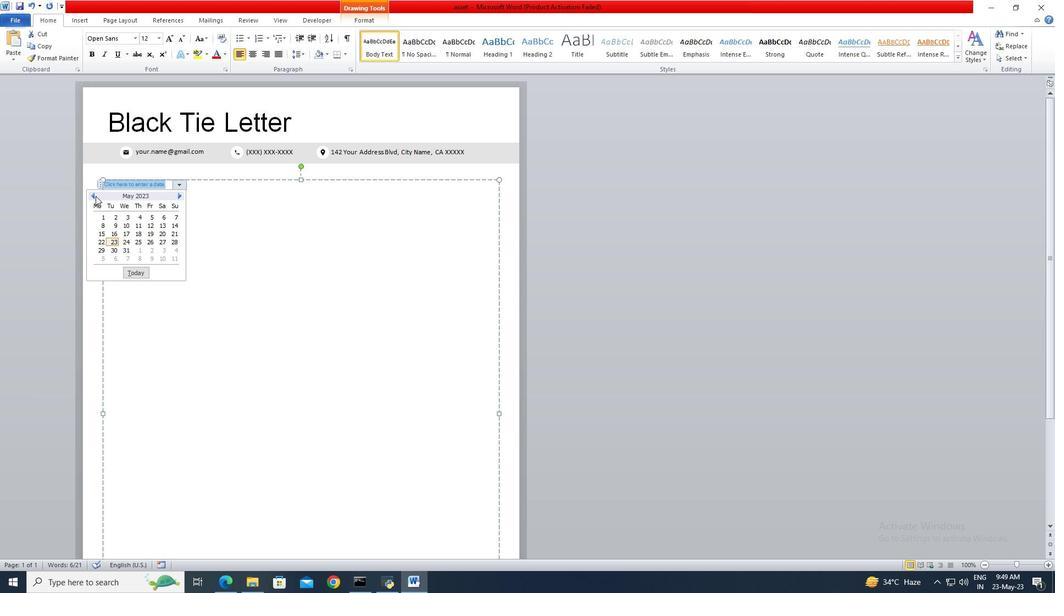 
Action: Mouse pressed left at (95, 196)
Screenshot: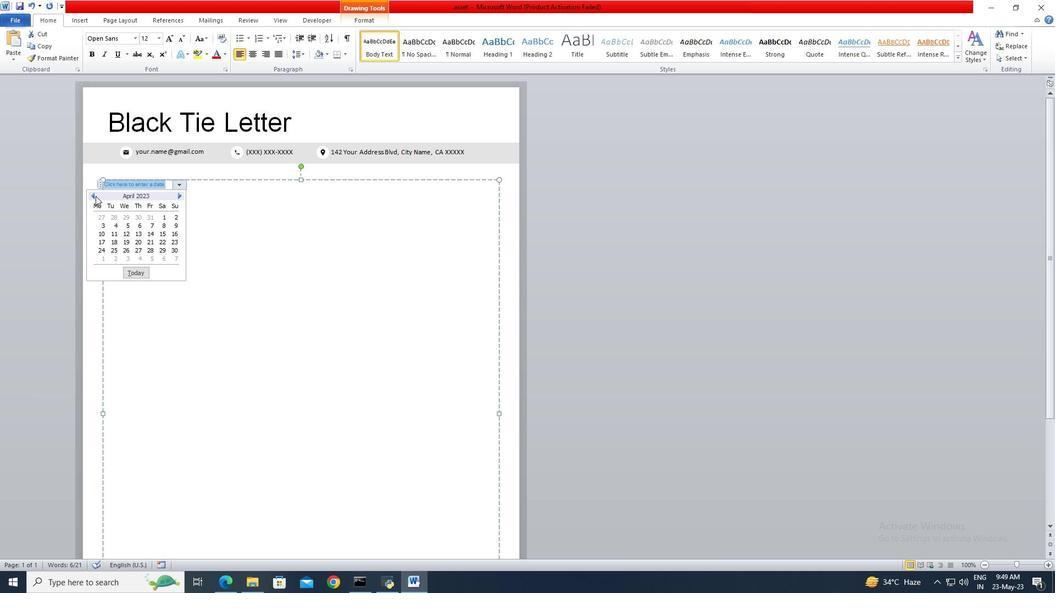 
Action: Mouse pressed left at (95, 196)
Screenshot: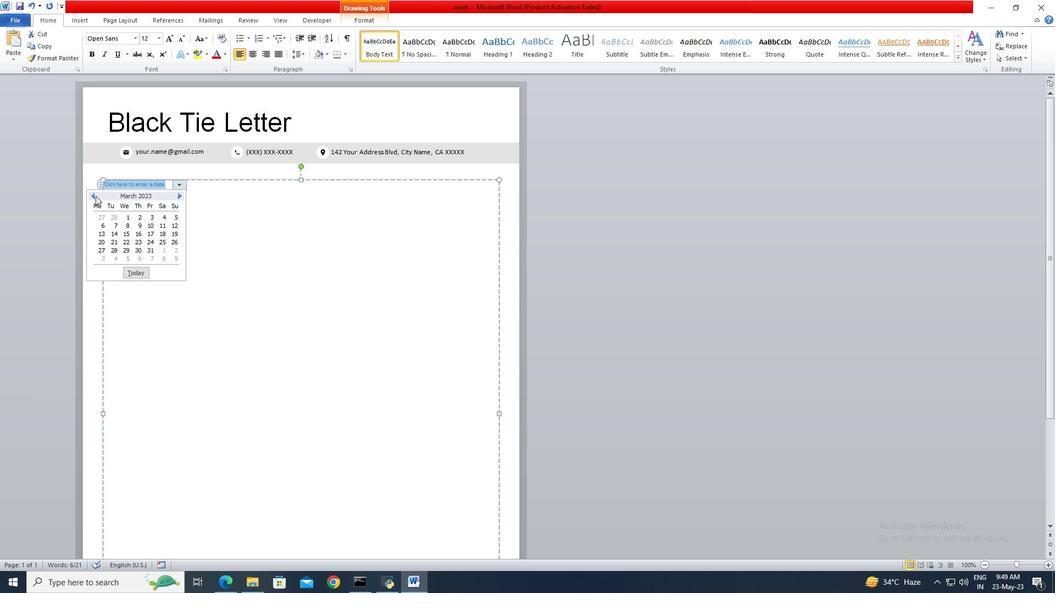 
Action: Mouse pressed left at (95, 196)
Screenshot: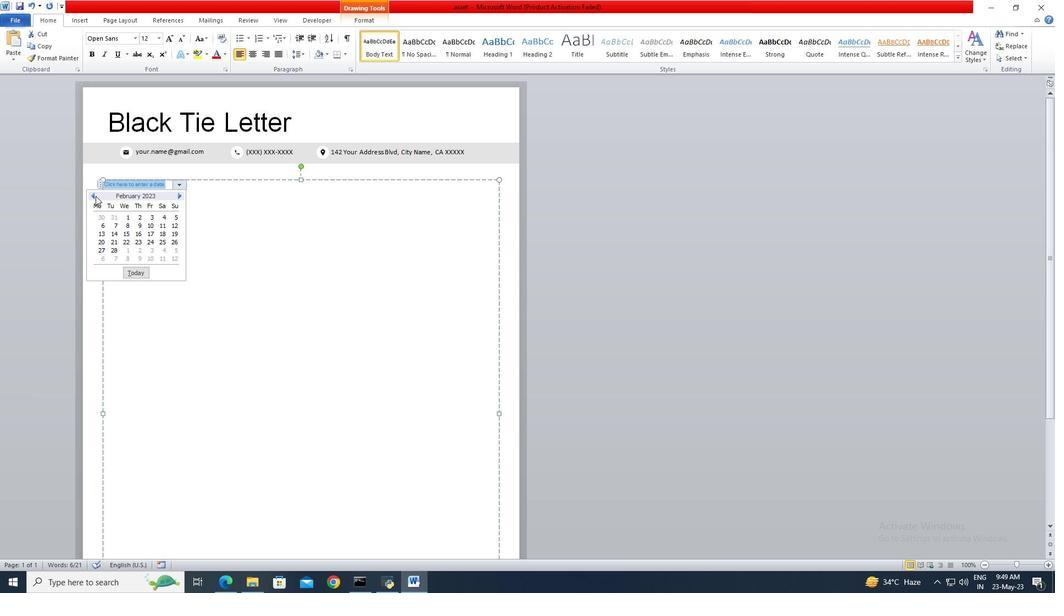 
Action: Mouse pressed left at (95, 196)
Screenshot: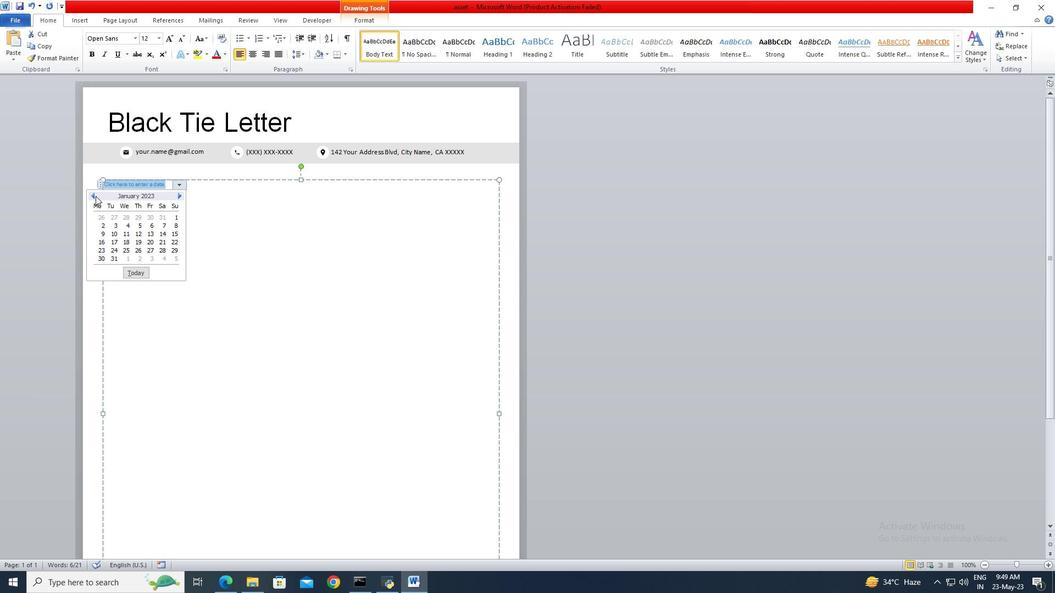 
Action: Mouse moved to (174, 242)
Screenshot: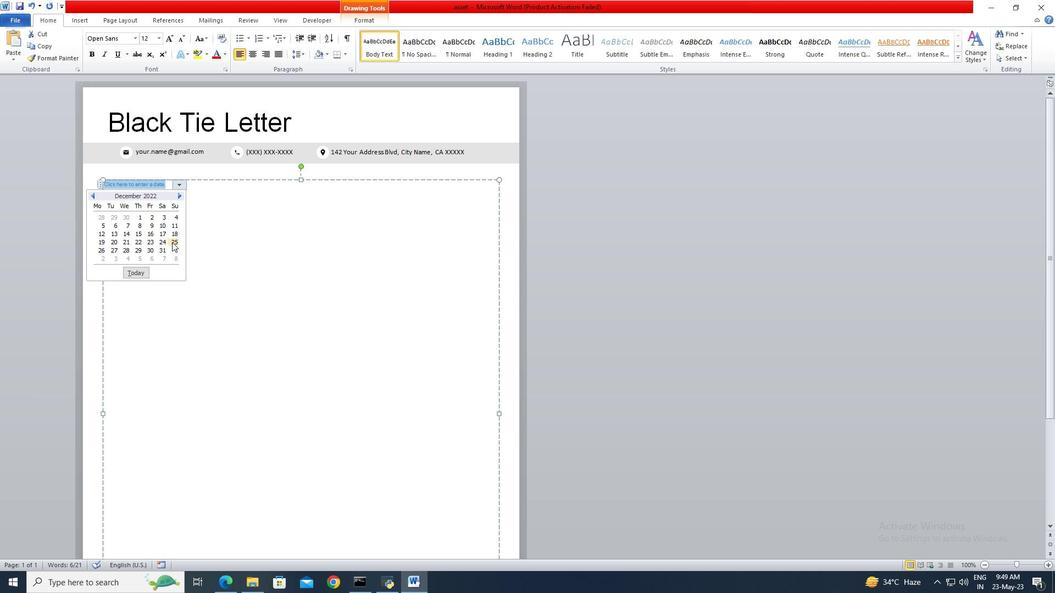 
Action: Mouse pressed left at (174, 242)
Screenshot: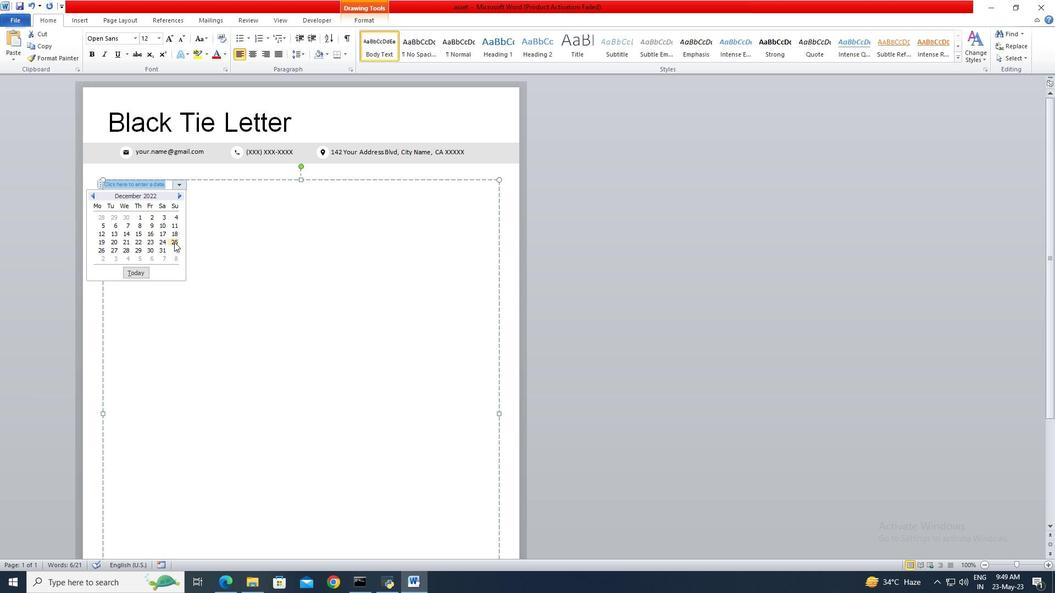 
Action: Mouse moved to (156, 264)
Screenshot: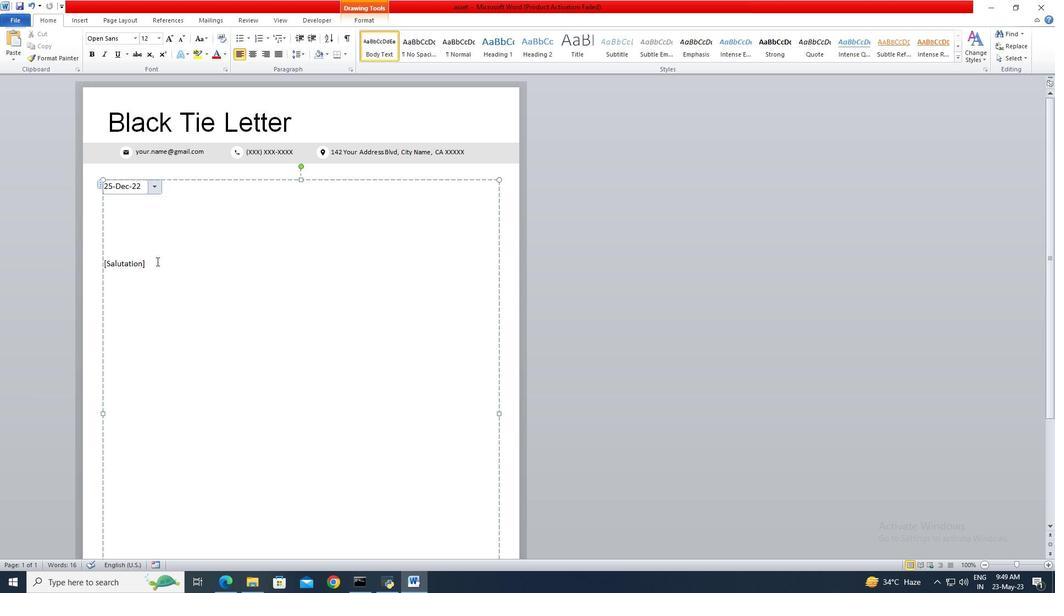 
Action: Mouse pressed left at (156, 264)
Screenshot: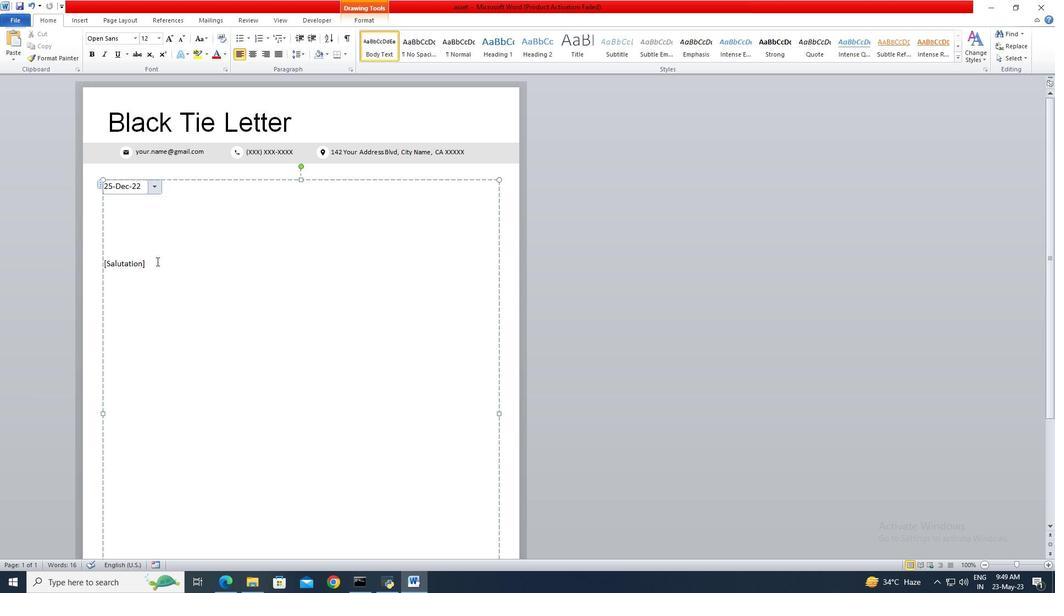 
Action: Key pressed <Key.backspace><Key.backspace><Key.backspace><Key.backspace><Key.backspace><Key.backspace><Key.backspace><Key.backspace><Key.backspace><Key.backspace><Key.backspace><Key.backspace><Key.shift>Greetings<Key.enter><Key.enter><Key.shift>I<Key.space>wanted<Key.space>to<Key.space>share<Key.space>some<Key.space>exciting<Key.space>news<Key.space>with<Key.space>you.<Key.space><Key.shift>I<Key.space>have<Key.space>been<Key.space>accepti<Key.backspace>ed<Key.space>into<Key.space>the<Key.space>university<Key.space>of<Key.space>my<Key.space>dreams<Key.shift><Key.shift><Key.shift><Key.shift><Key.shift><Key.shift><Key.shift>!<Key.space><Key.shift>This<Key.space>is<Key.space>a<Key.space>significant<Key.space>milestone<Key.space>in<Key.space>my<Key.space>academic<Key.space>journey,<Key.space>and<Key.space><Key.shift>I<Key.space>AM<Key.space>GRATEFUL<Key.space>FOR<Key.space>YOUR<Key.space>GUIDANCE<Key.space>AND<Key.space>SUPPORT<Key.space>THROUGHOUT<Key.space>THE<Key.space>APPLICATION<Key.space>PROCESS.<Key.space><Key.shift>Thank<Key.space>you<Key.space>for<Key.space>believing<Key.space>in<Key.space>me.
Screenshot: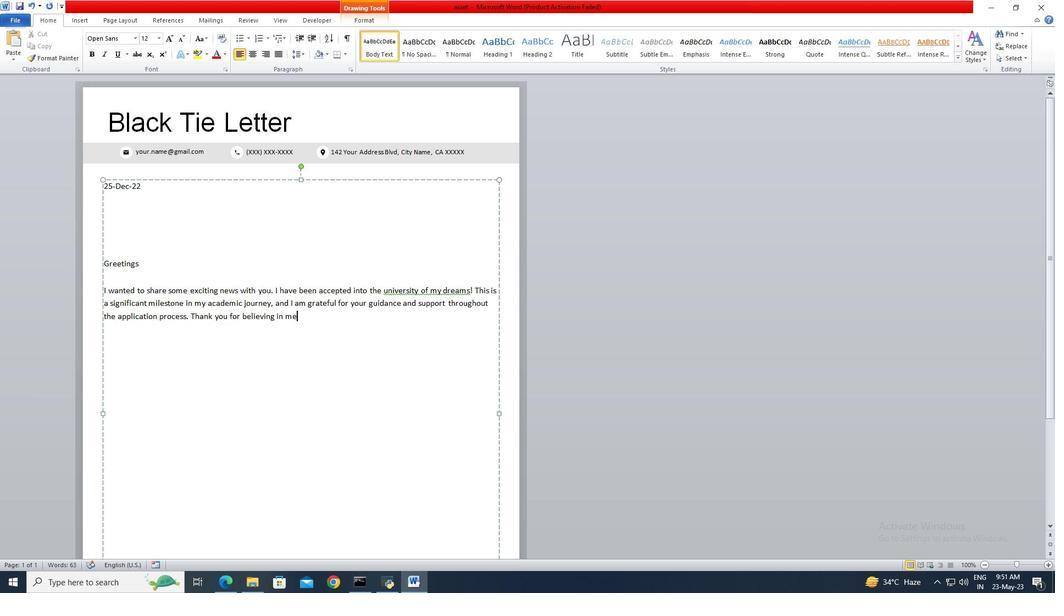 
Action: Mouse moved to (127, 20)
Screenshot: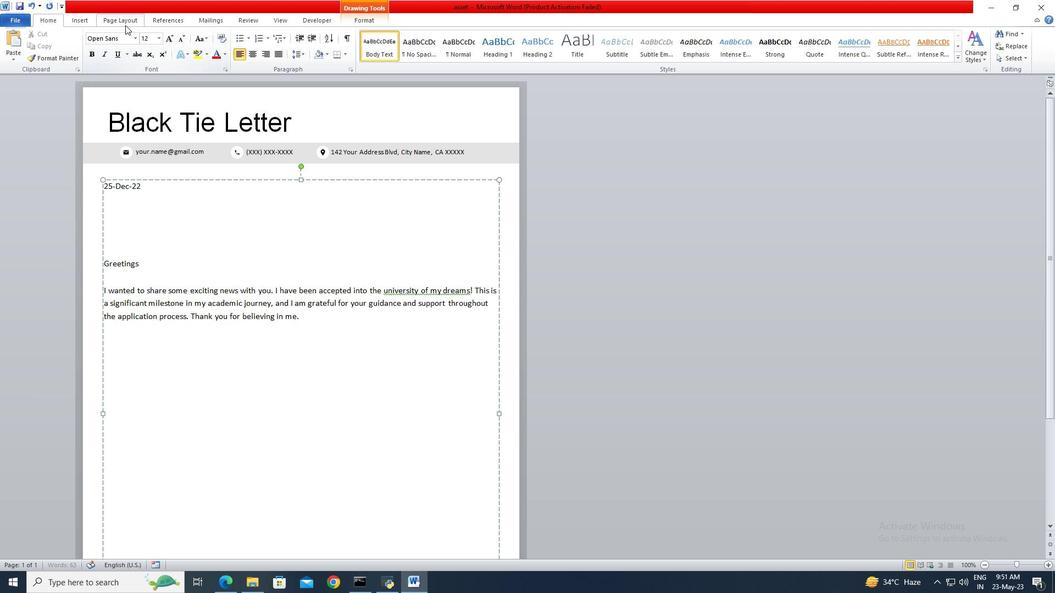 
Action: Mouse pressed left at (127, 20)
Screenshot: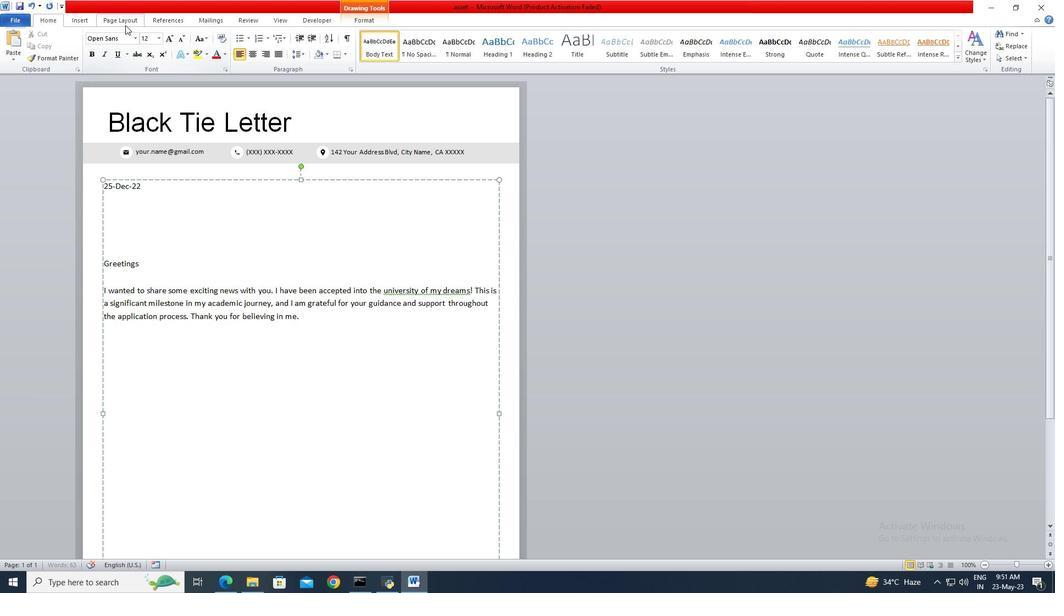 
Action: Mouse moved to (251, 56)
Screenshot: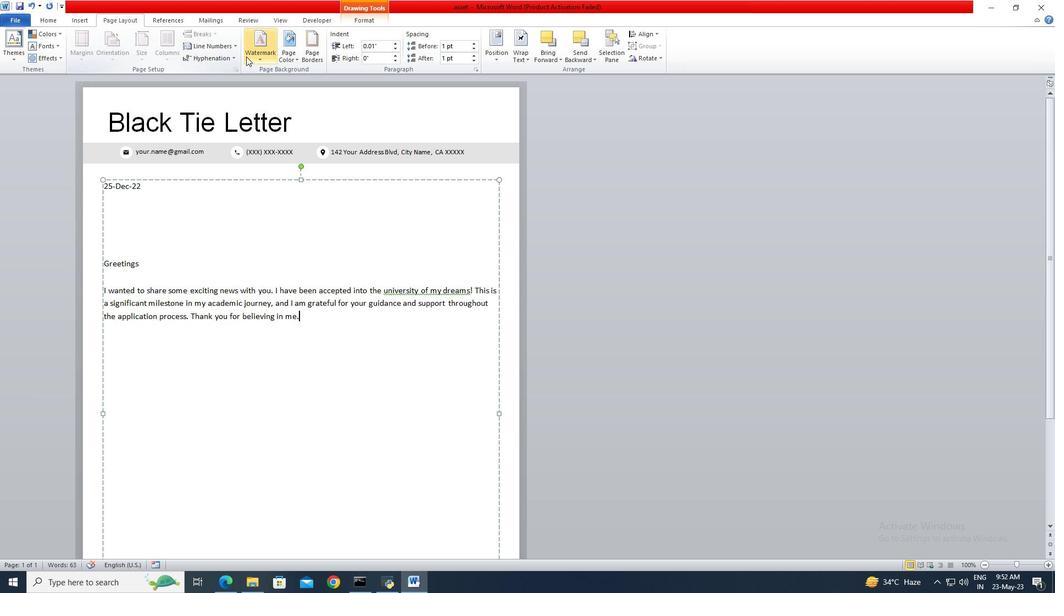 
Action: Mouse pressed left at (251, 56)
Screenshot: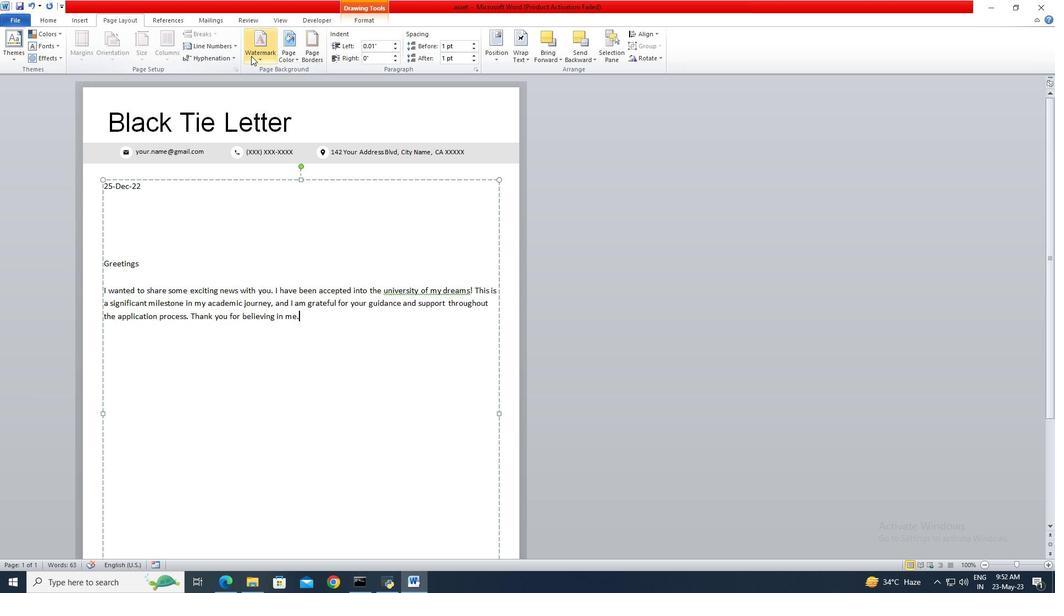 
Action: Mouse moved to (303, 394)
Screenshot: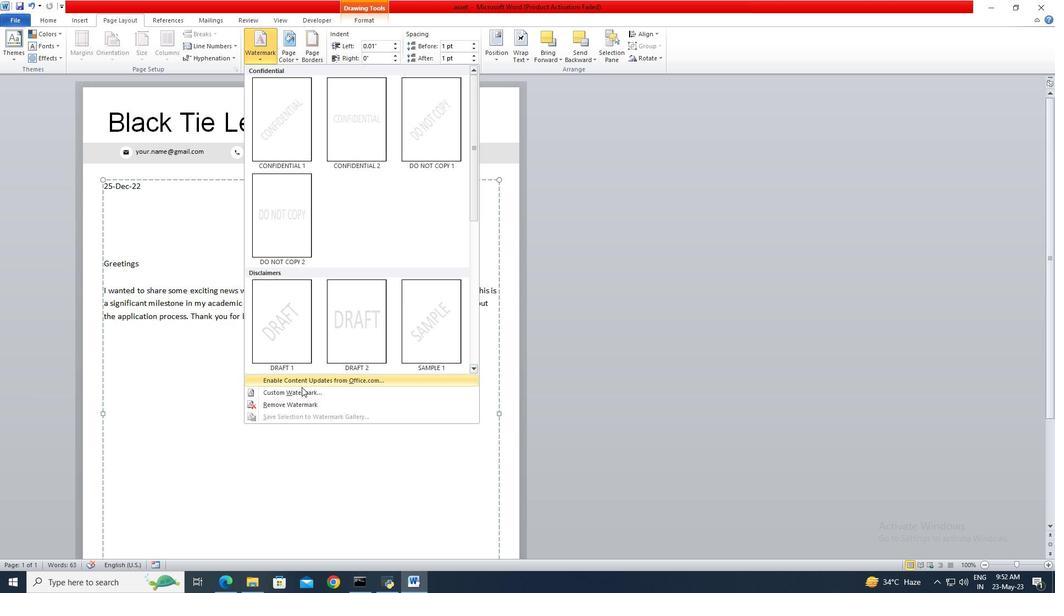 
Action: Mouse pressed left at (303, 394)
Screenshot: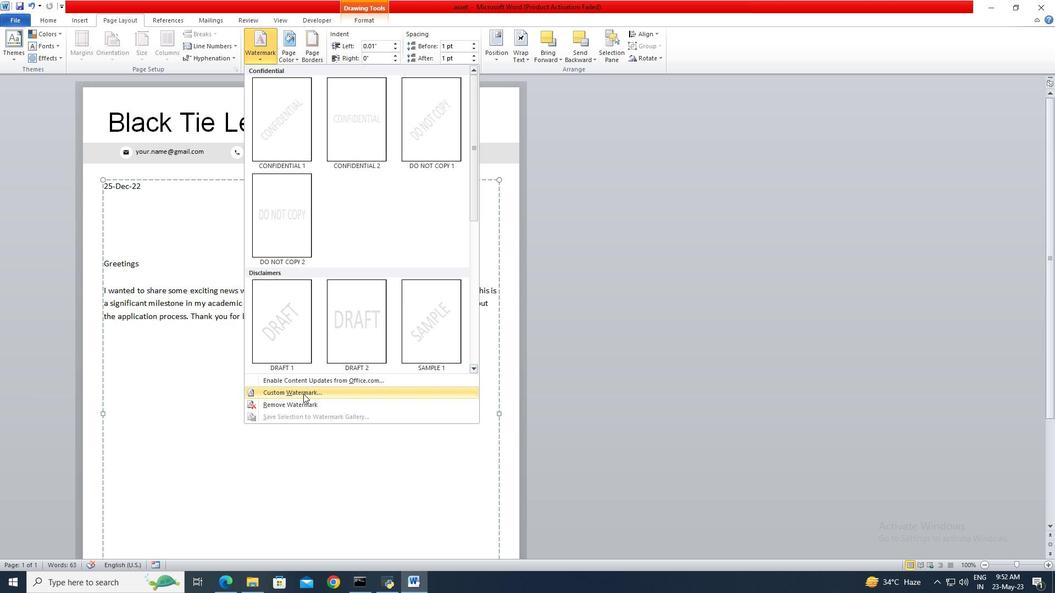 
Action: Mouse moved to (429, 266)
Screenshot: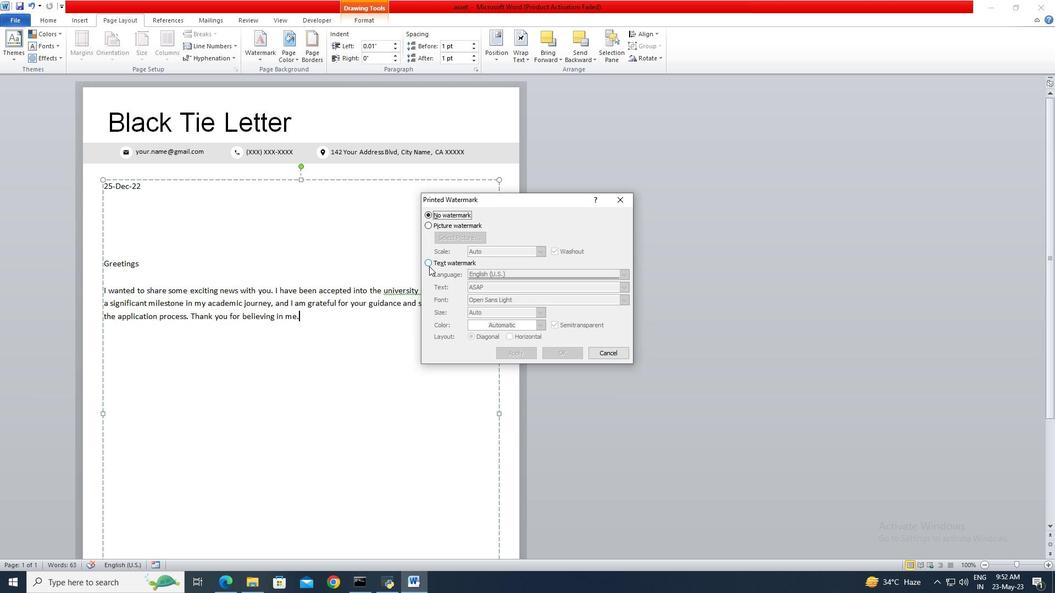 
Action: Mouse pressed left at (429, 266)
Screenshot: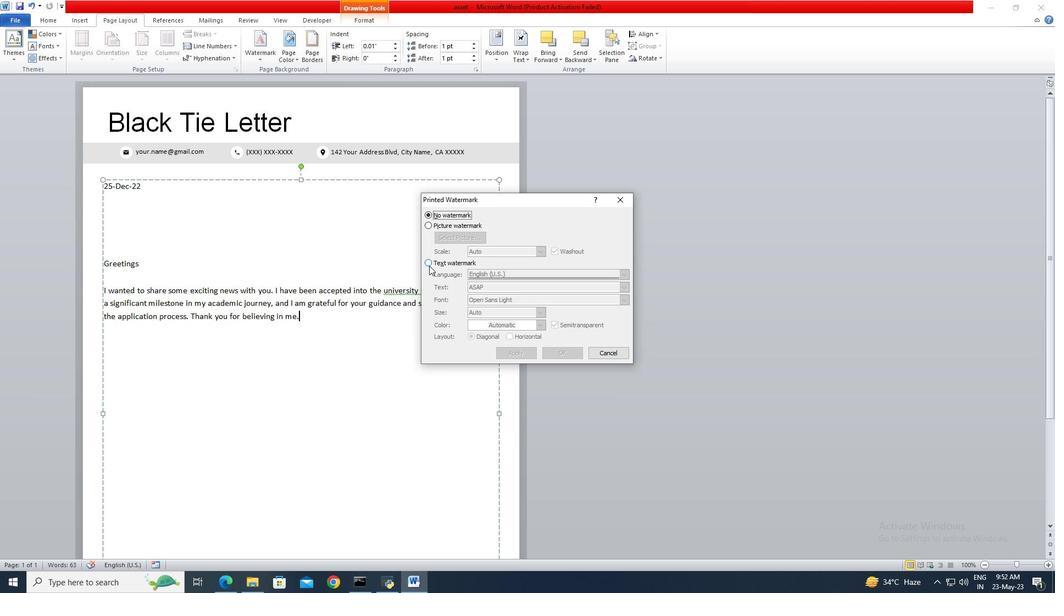 
Action: Mouse moved to (490, 284)
Screenshot: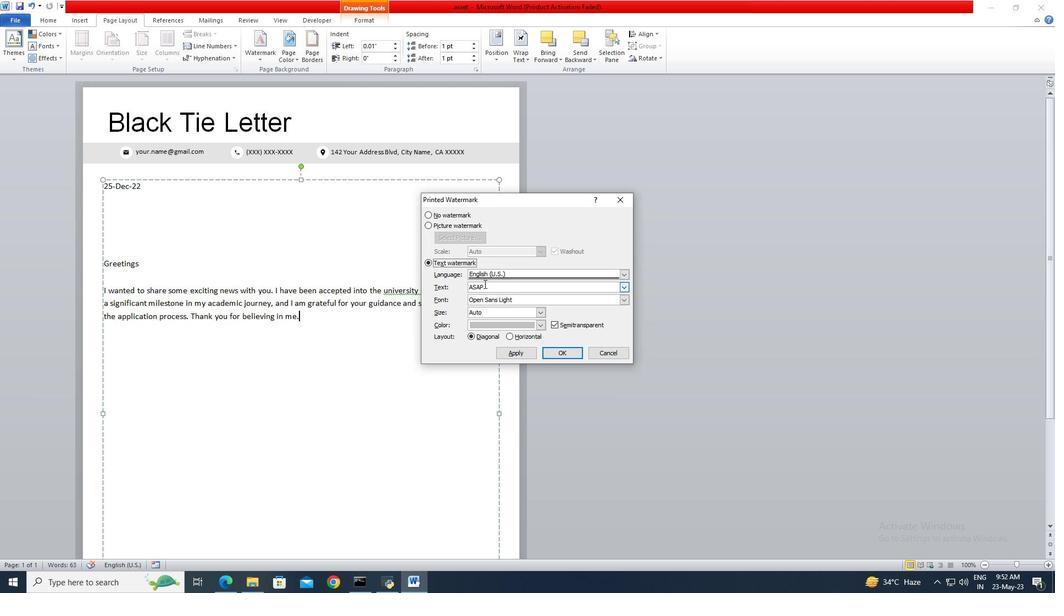 
Action: Mouse pressed left at (490, 284)
Screenshot: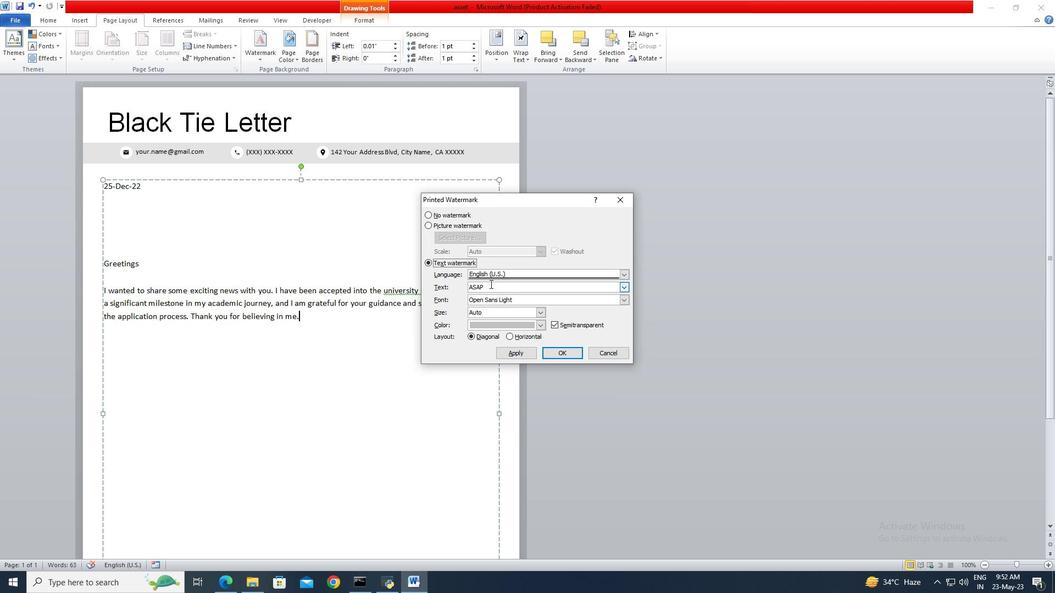 
Action: Key pressed ctrl+A<Key.delete>confidential<Key.space>
Screenshot: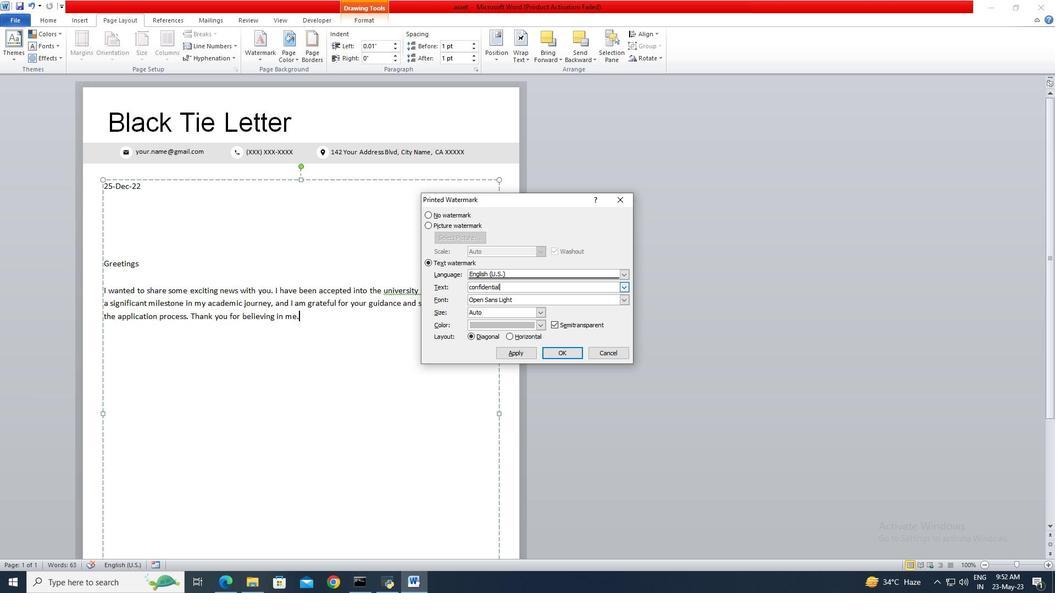 
Action: Mouse moved to (490, 284)
Screenshot: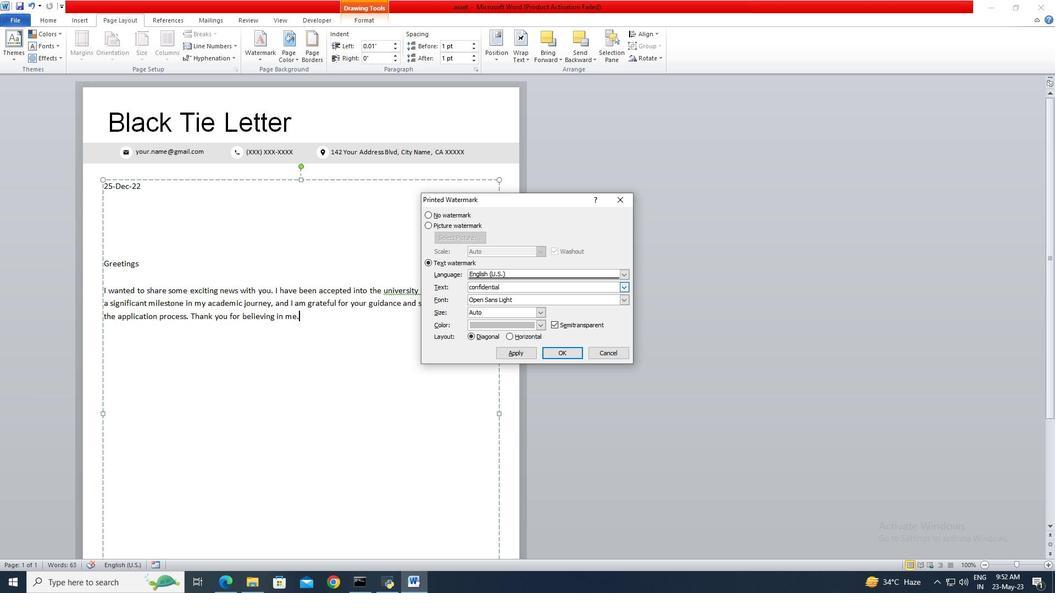
Action: Key pressed 46
Screenshot: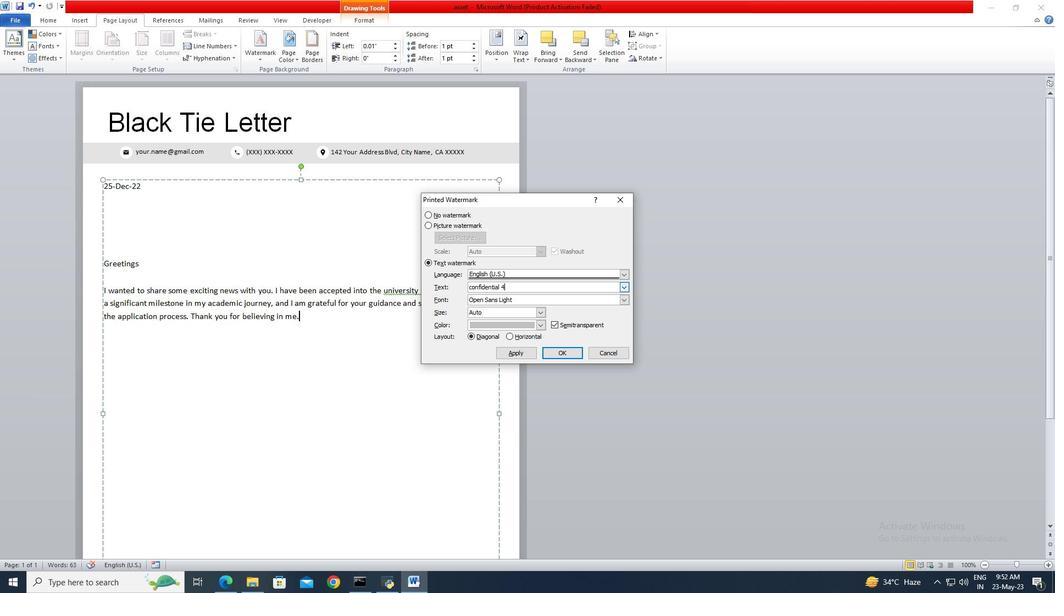 
Action: Mouse moved to (563, 354)
Screenshot: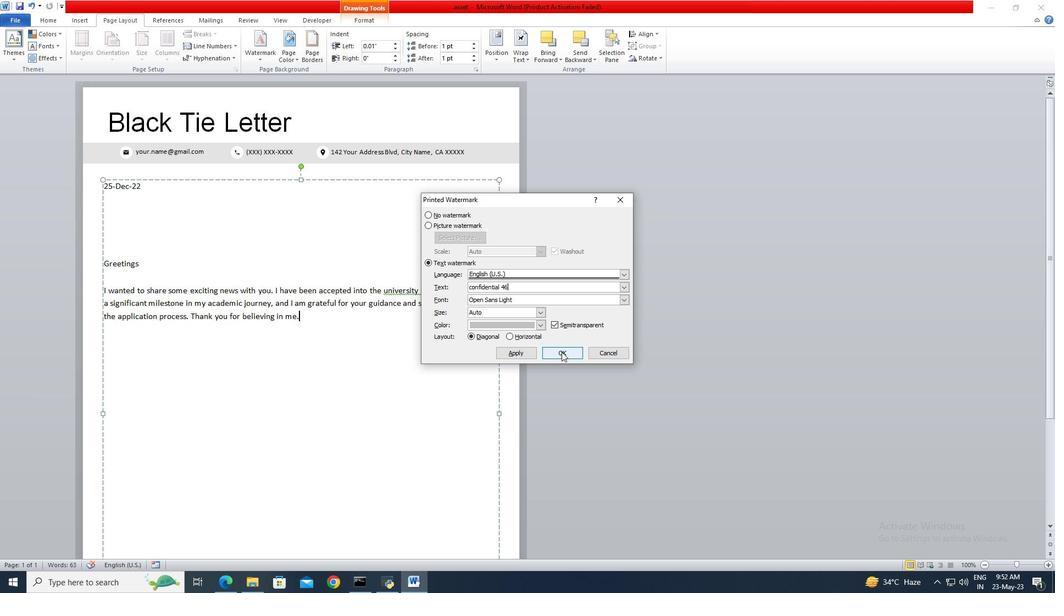 
Action: Mouse pressed left at (563, 354)
Screenshot: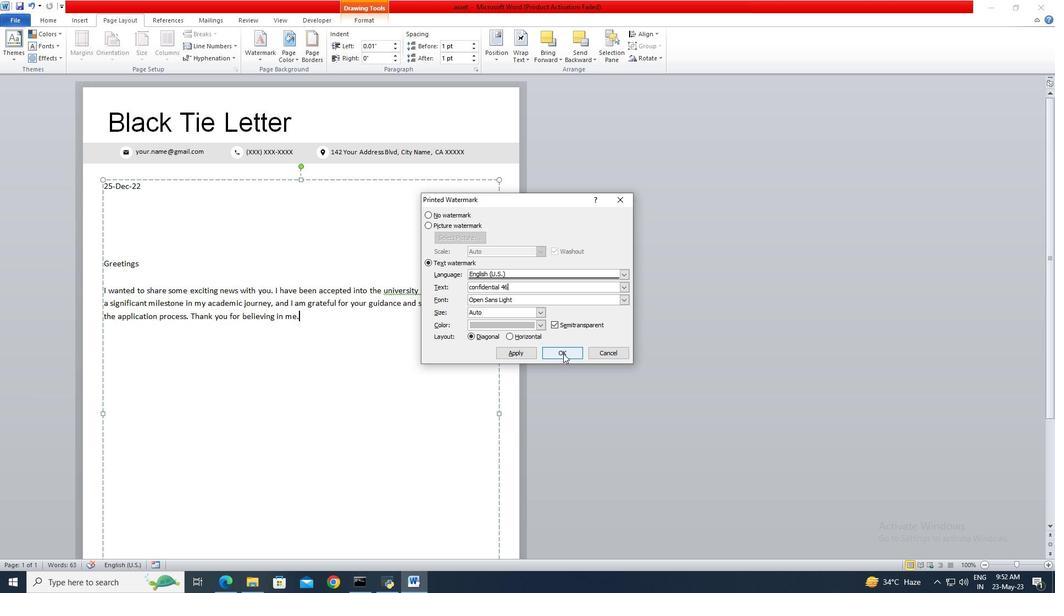 
